 Task: Create a due date automation trigger when advanced on, on the monday after a card is due add content with a description starting with resumeat 11:00 AM.
Action: Mouse moved to (1353, 100)
Screenshot: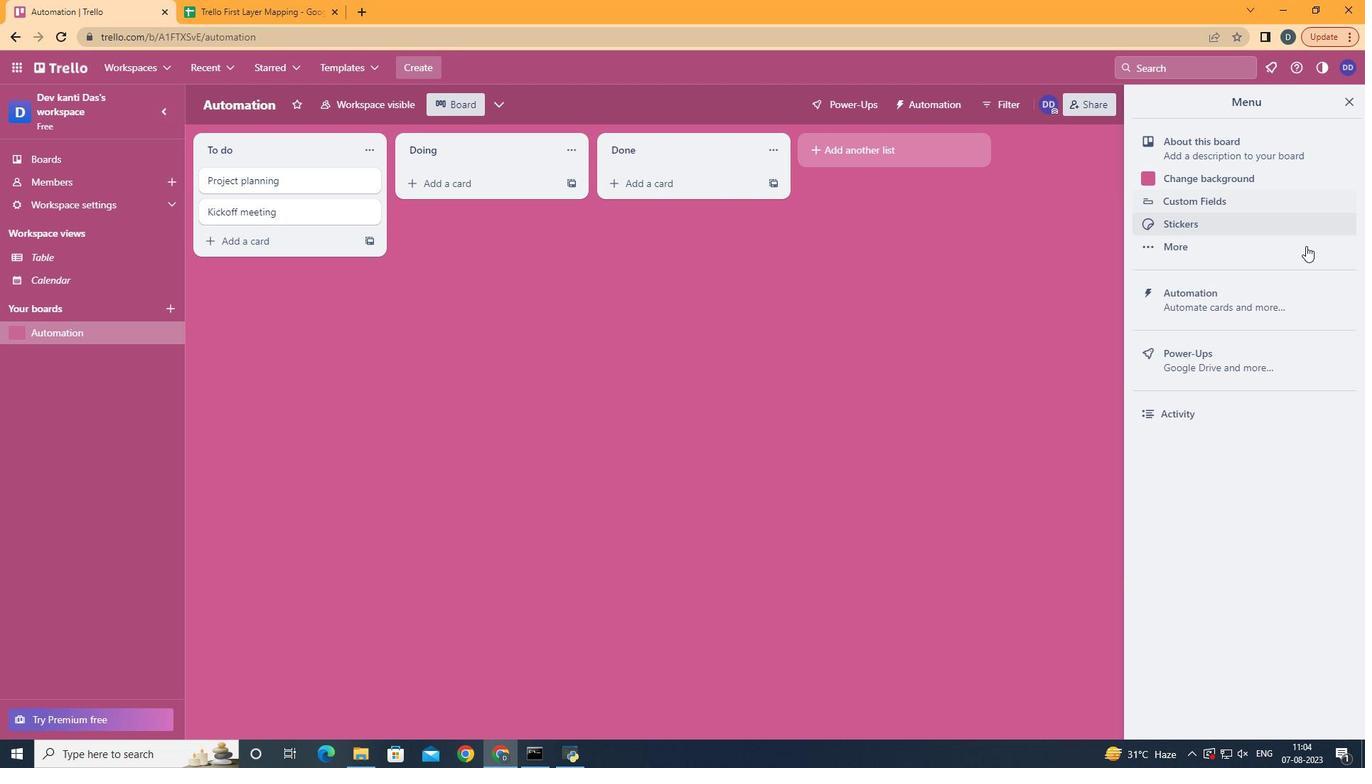 
Action: Mouse pressed left at (1353, 100)
Screenshot: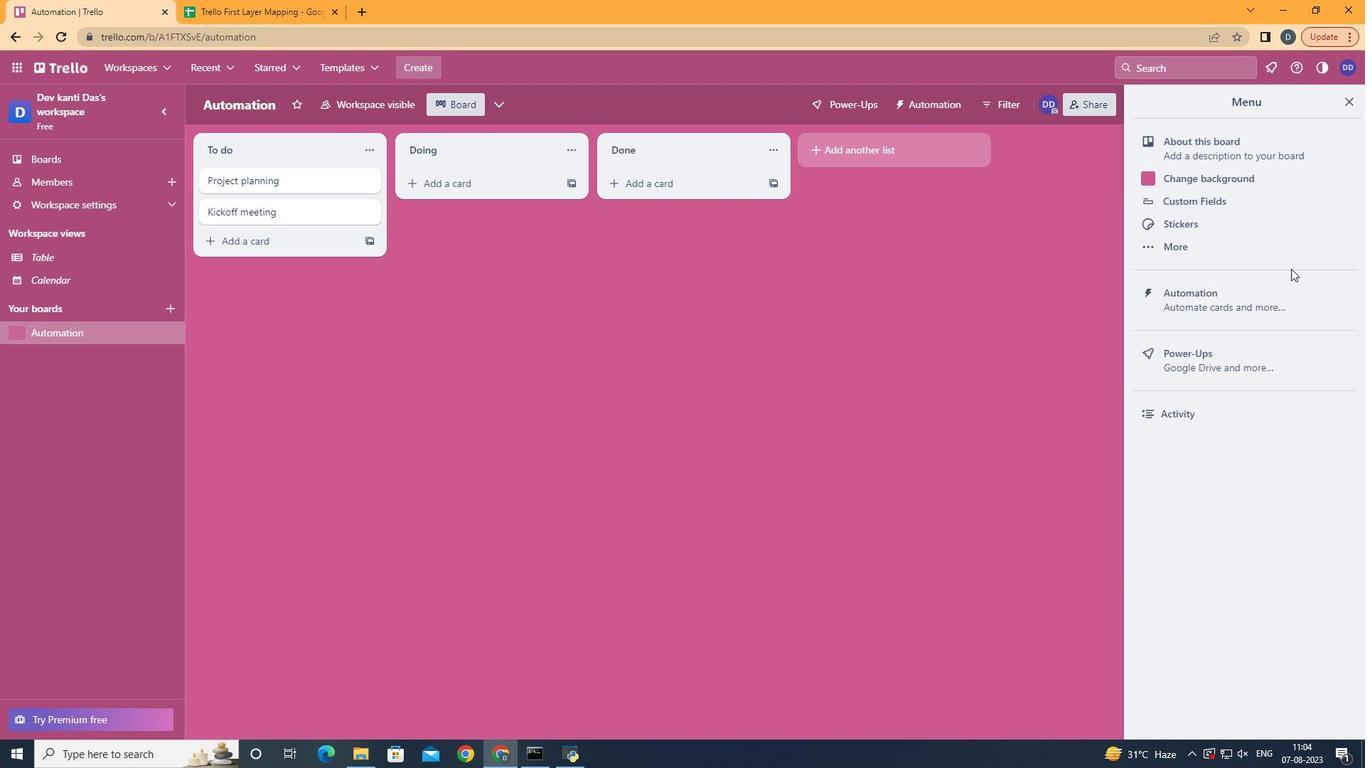 
Action: Mouse moved to (1262, 300)
Screenshot: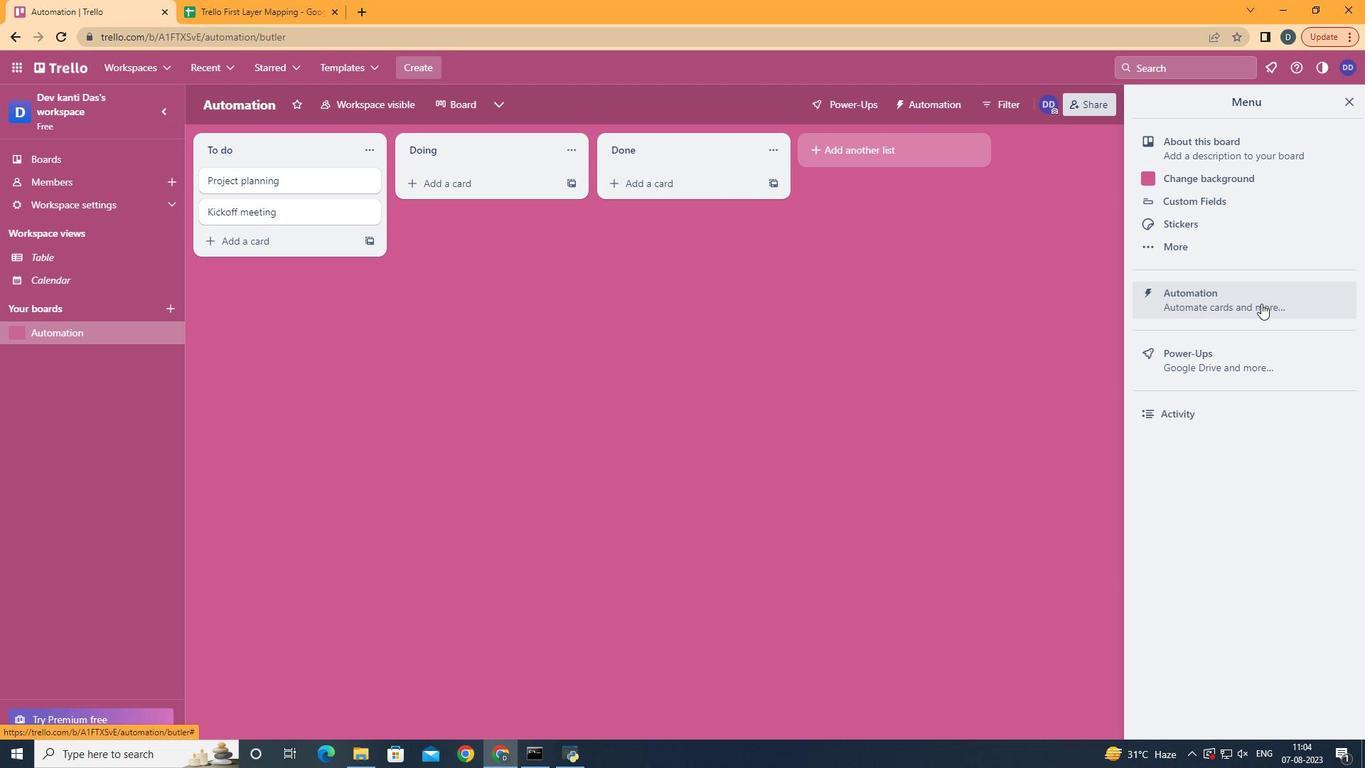 
Action: Mouse pressed left at (1262, 300)
Screenshot: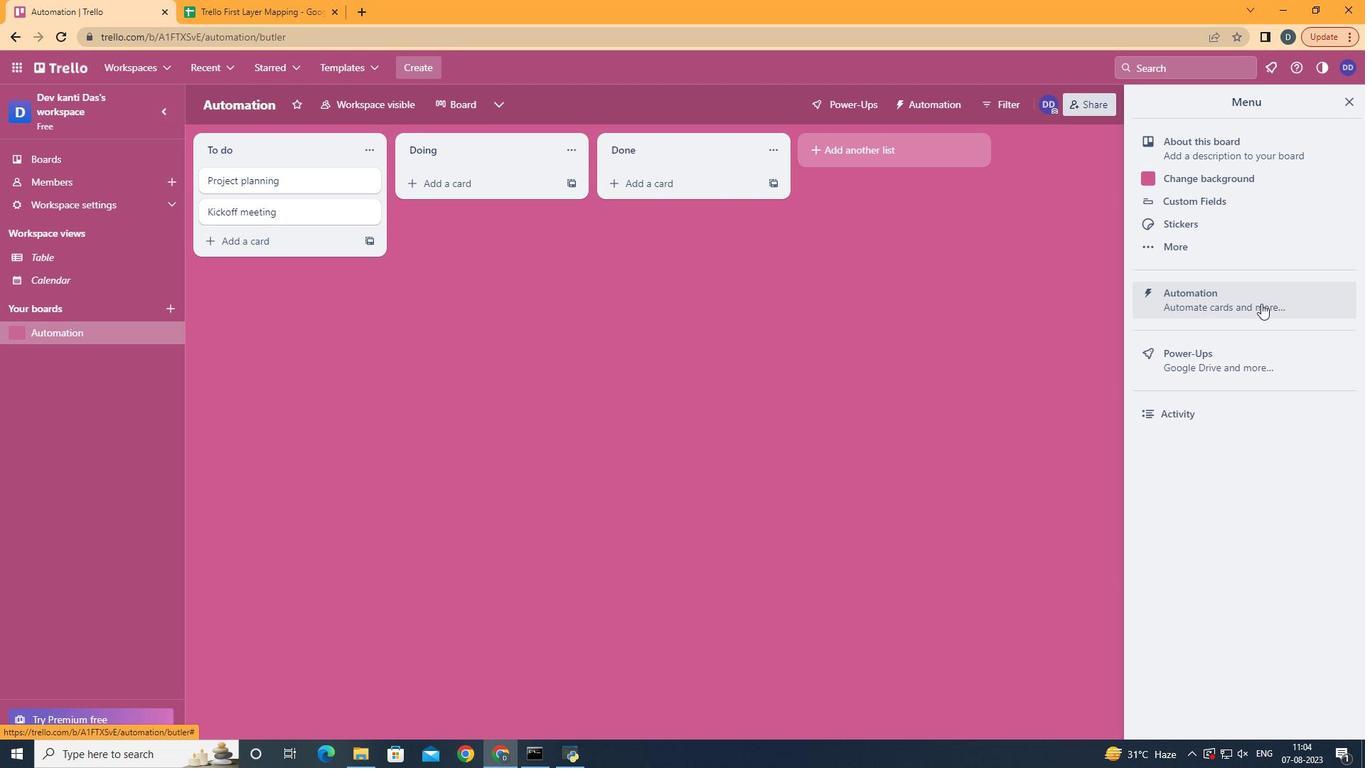 
Action: Mouse moved to (288, 293)
Screenshot: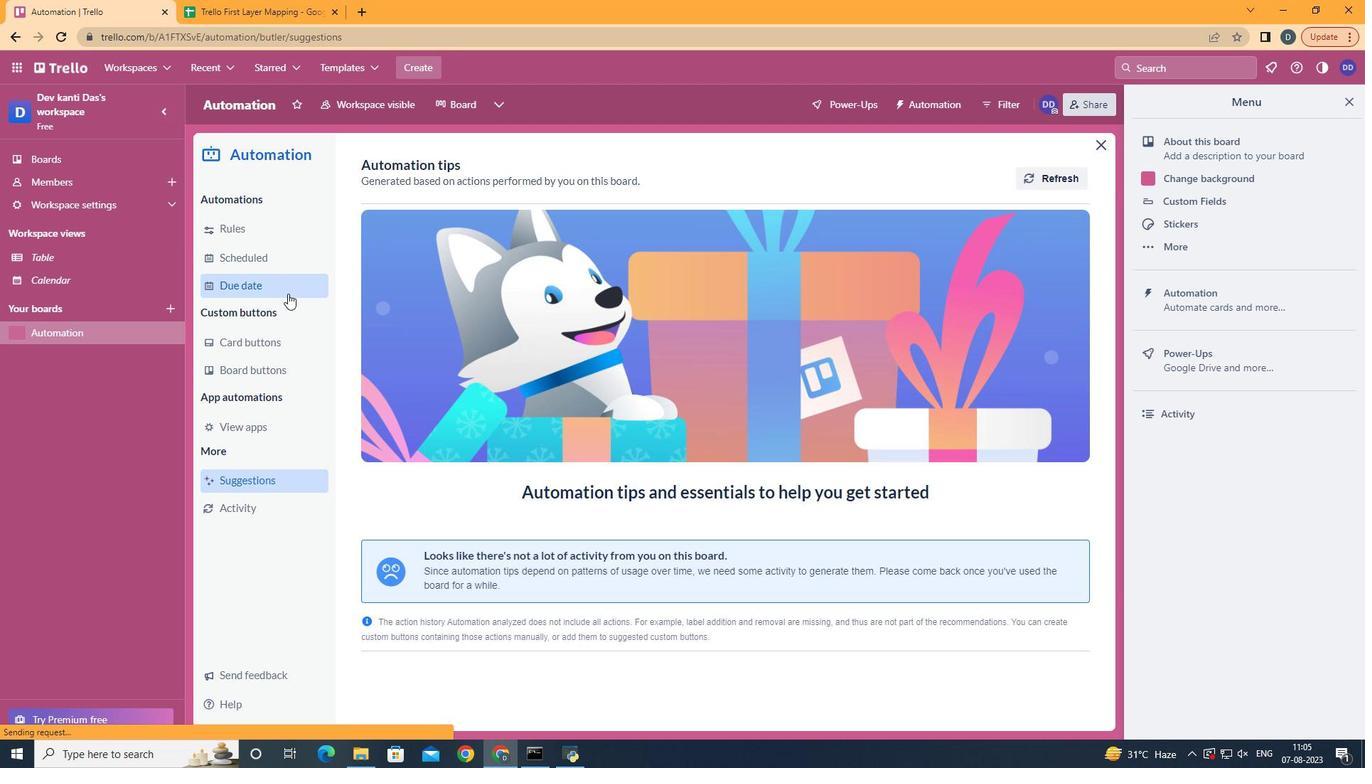 
Action: Mouse pressed left at (288, 293)
Screenshot: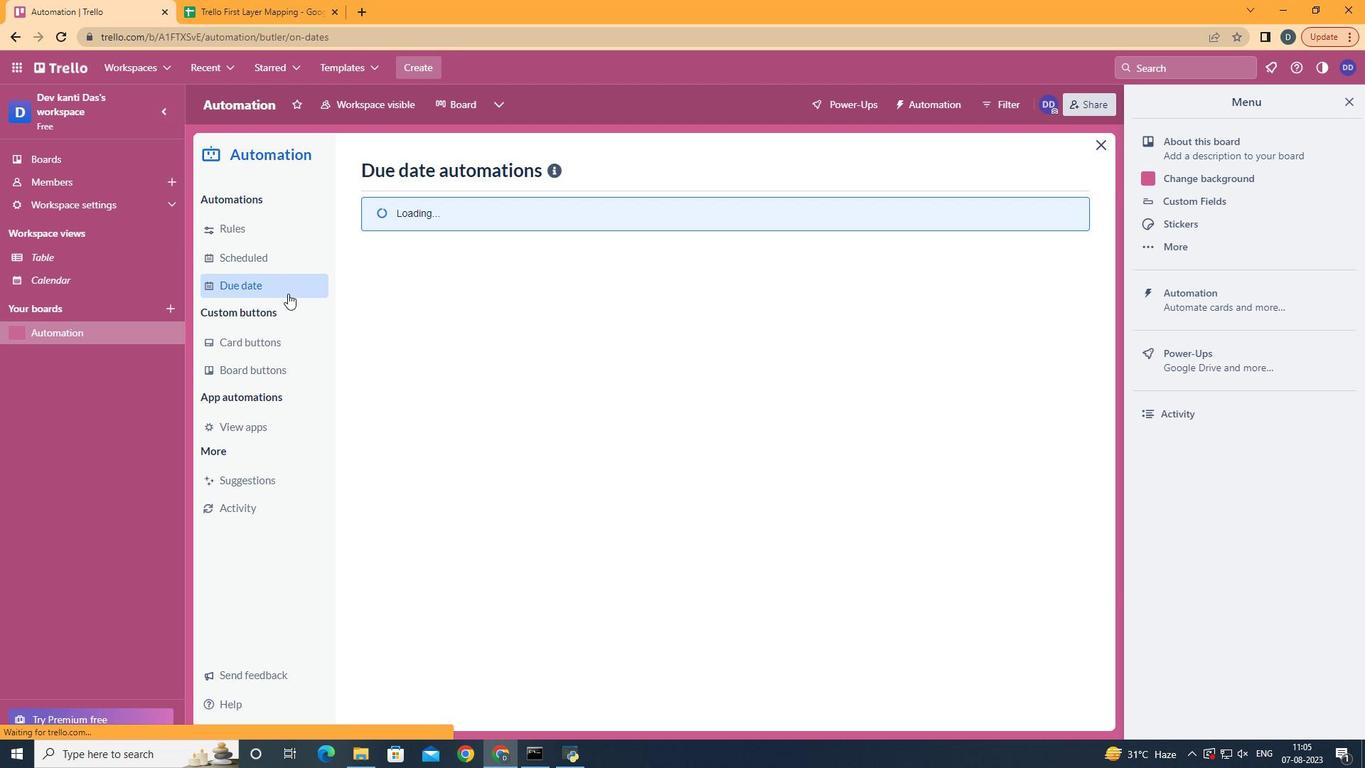 
Action: Mouse moved to (1005, 171)
Screenshot: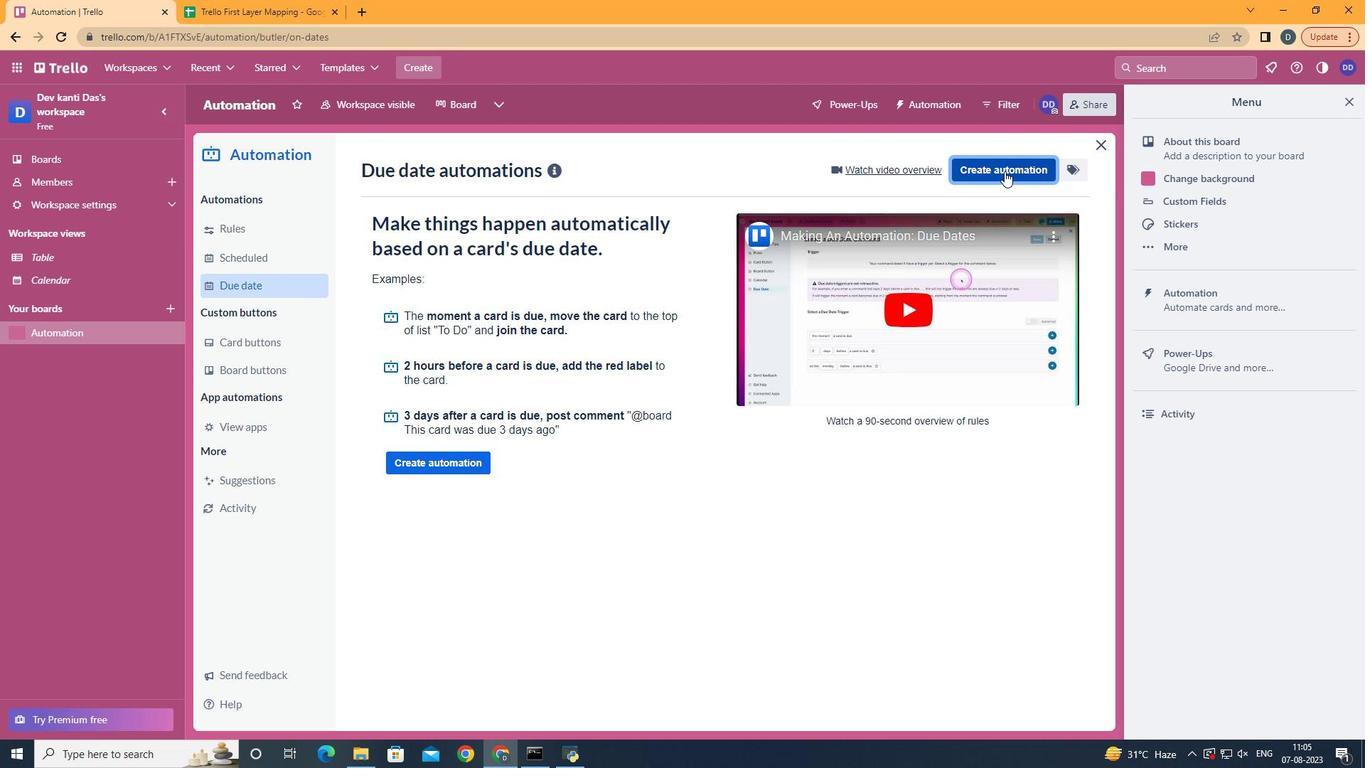 
Action: Mouse pressed left at (1005, 171)
Screenshot: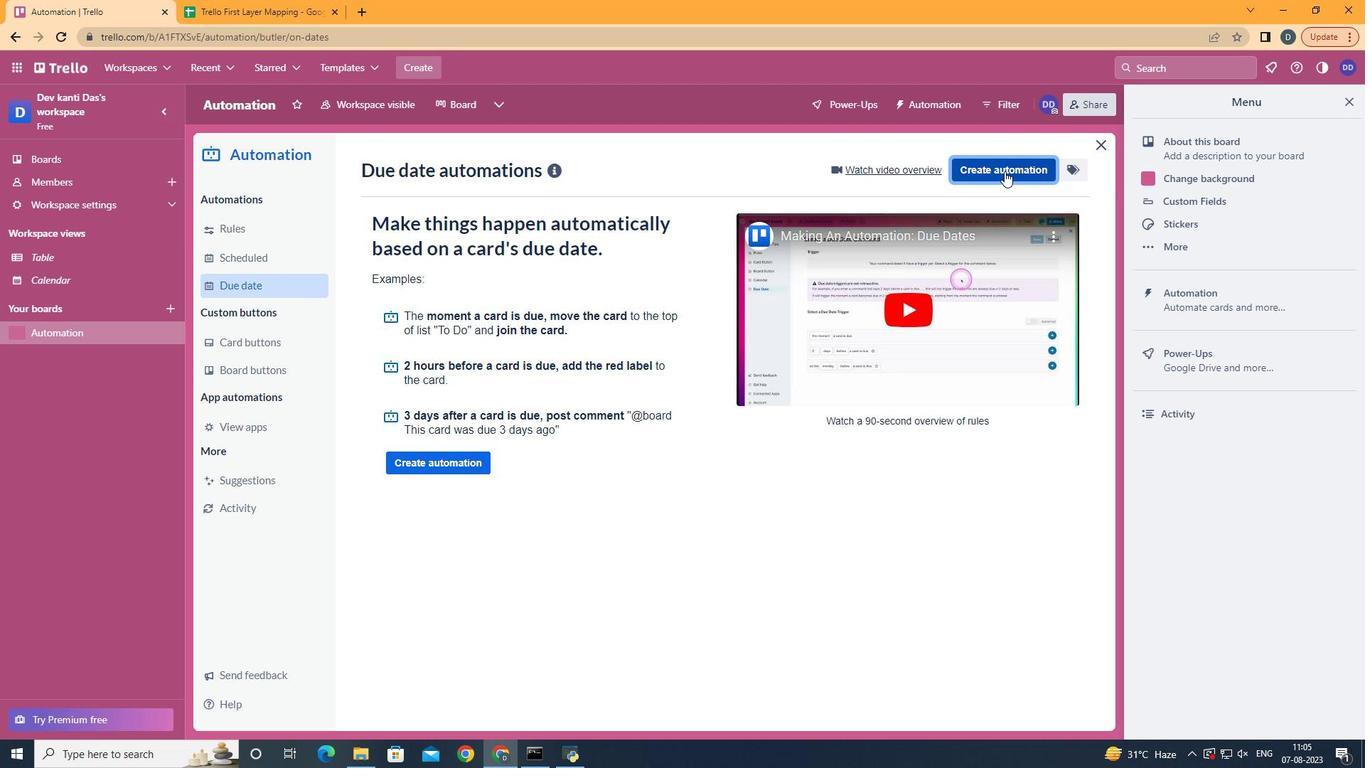 
Action: Mouse moved to (798, 305)
Screenshot: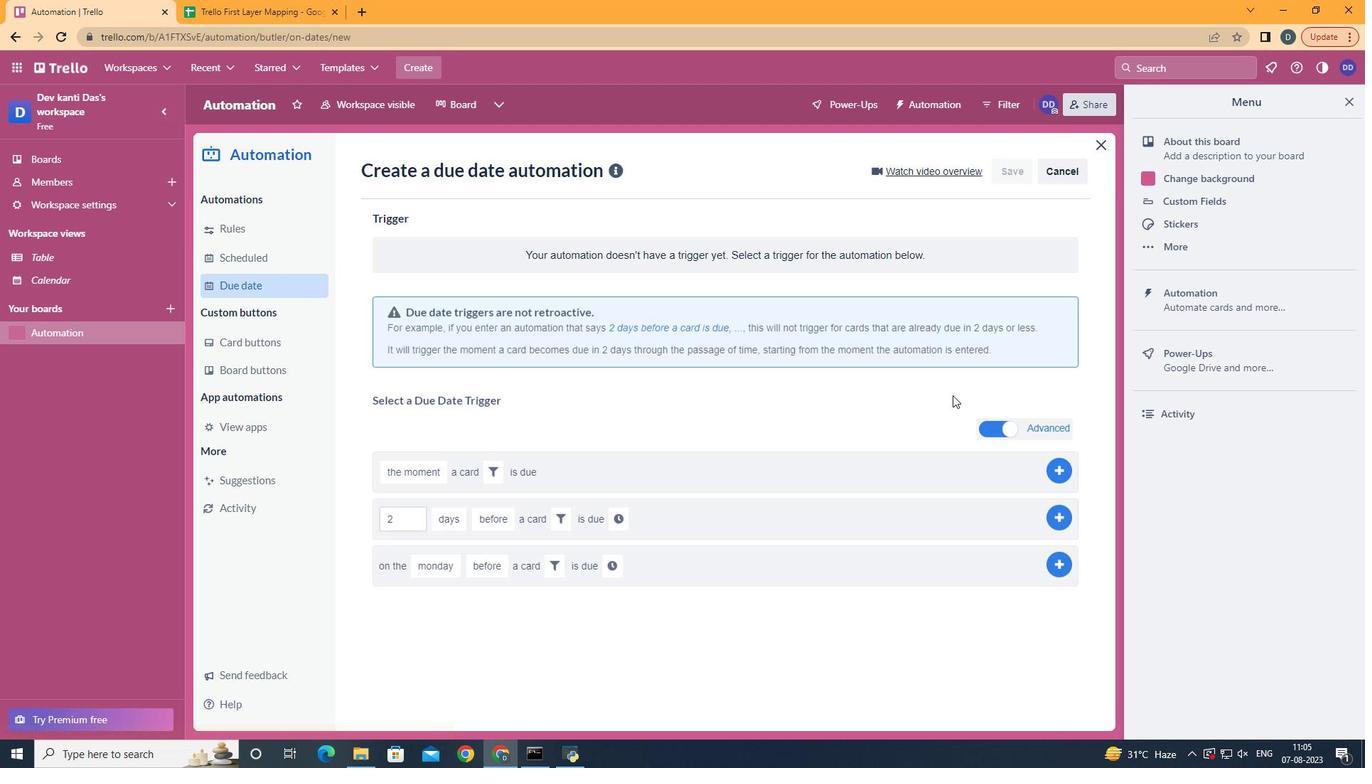
Action: Mouse pressed left at (798, 305)
Screenshot: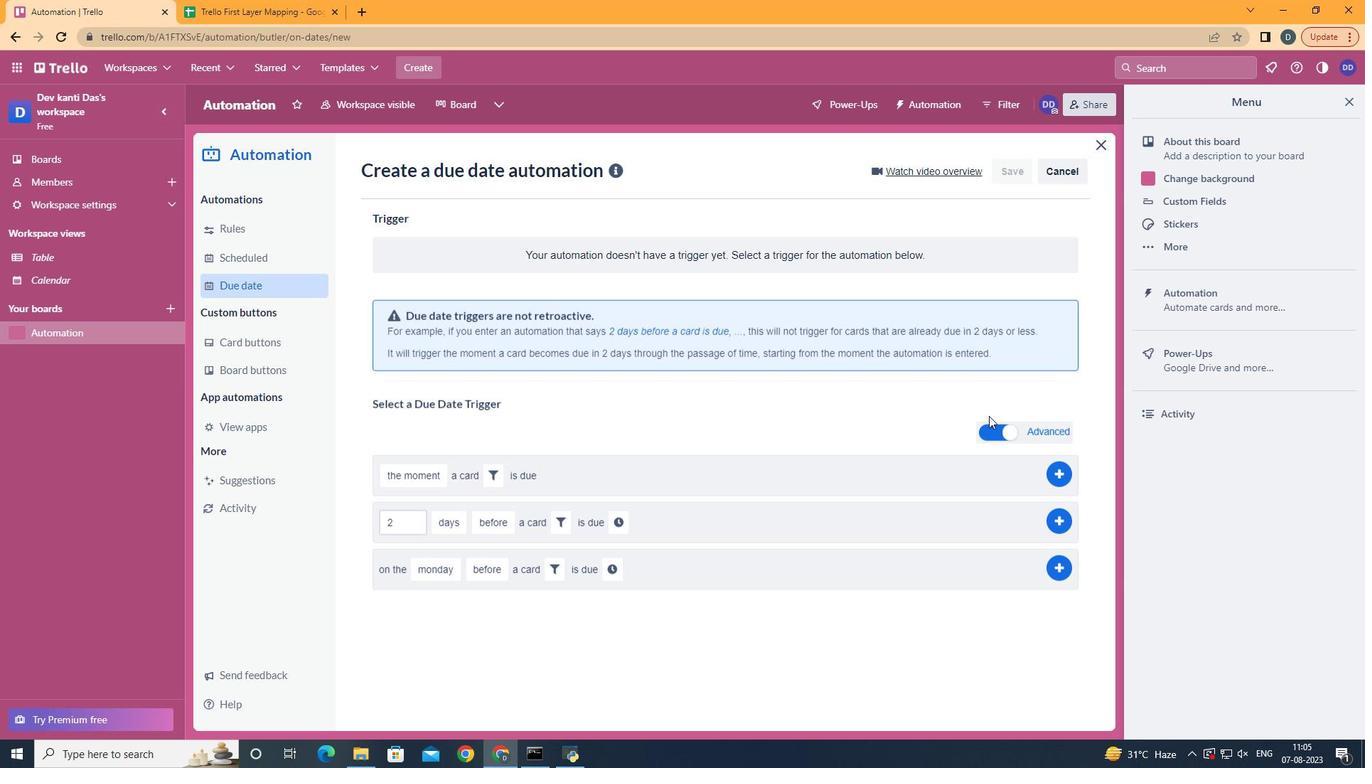 
Action: Mouse moved to (467, 369)
Screenshot: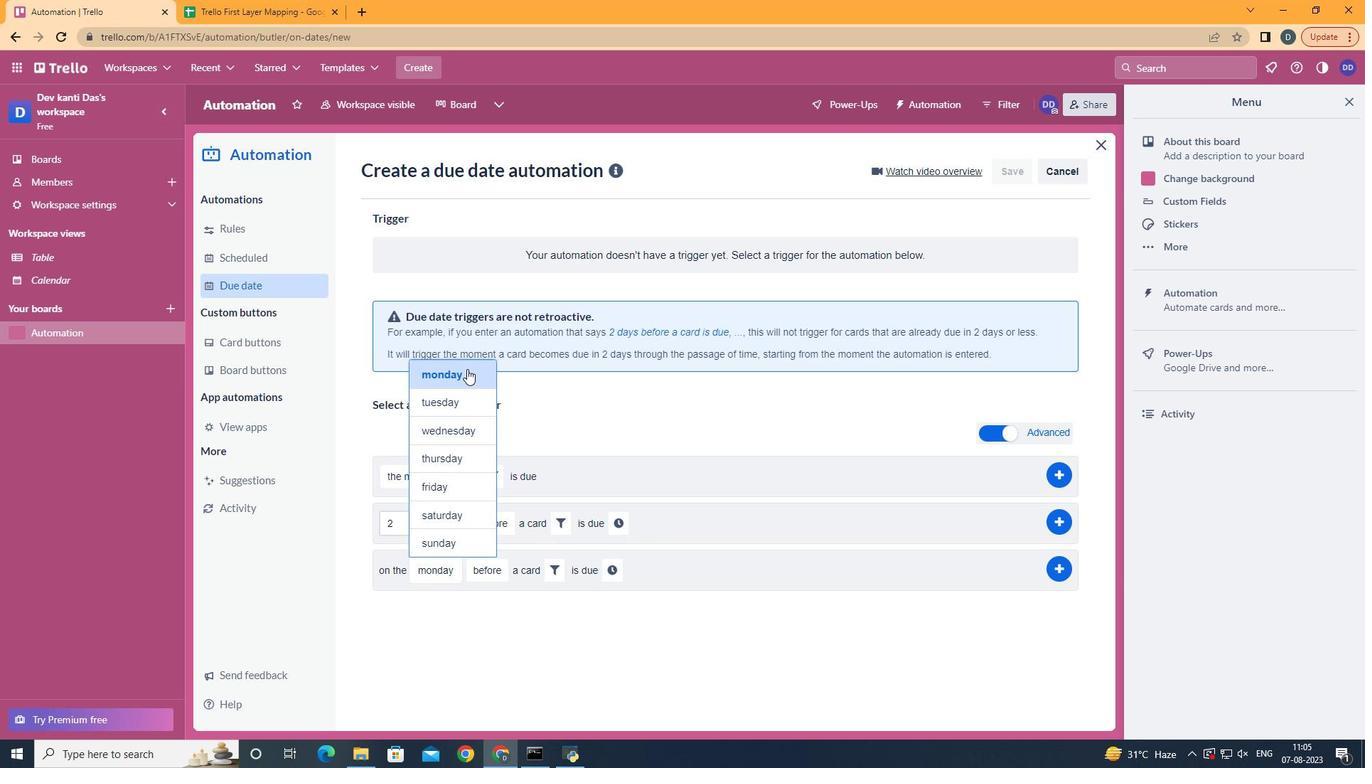
Action: Mouse pressed left at (467, 369)
Screenshot: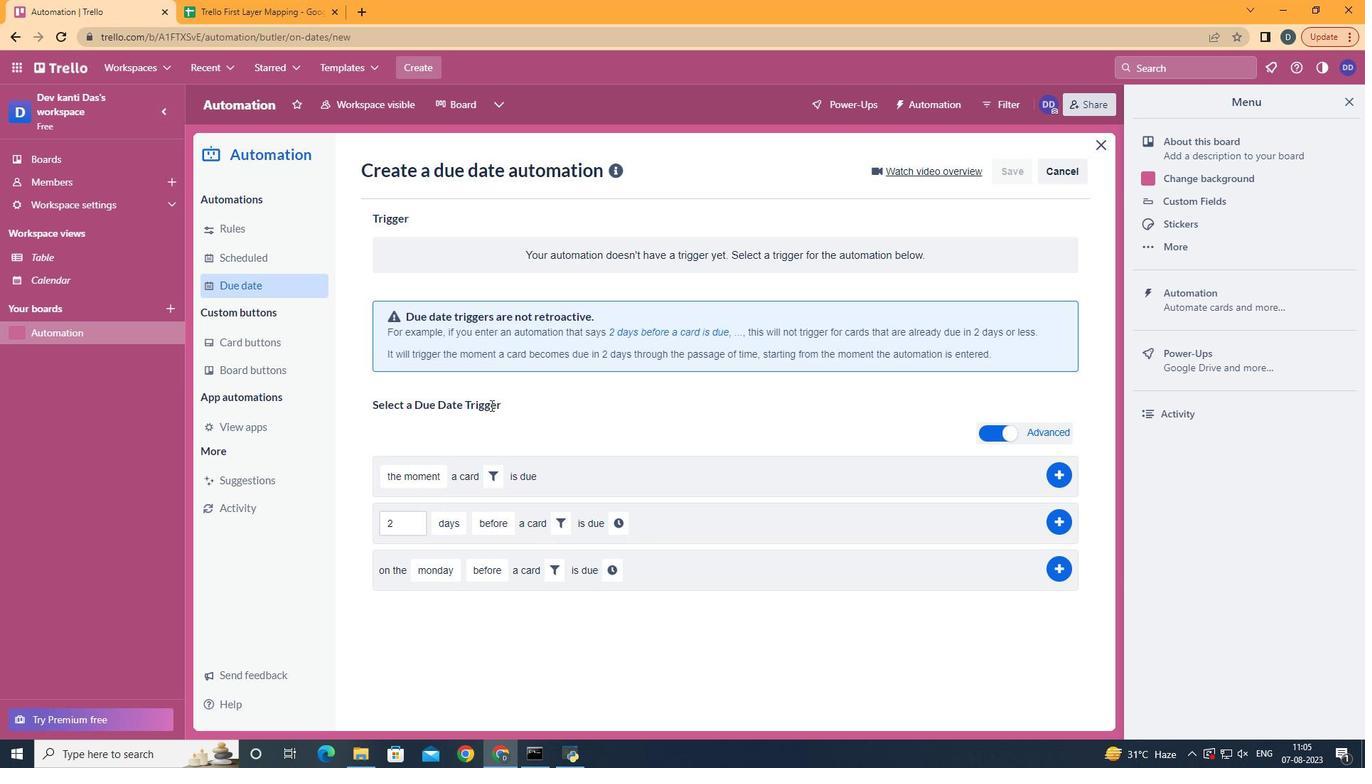 
Action: Mouse moved to (508, 617)
Screenshot: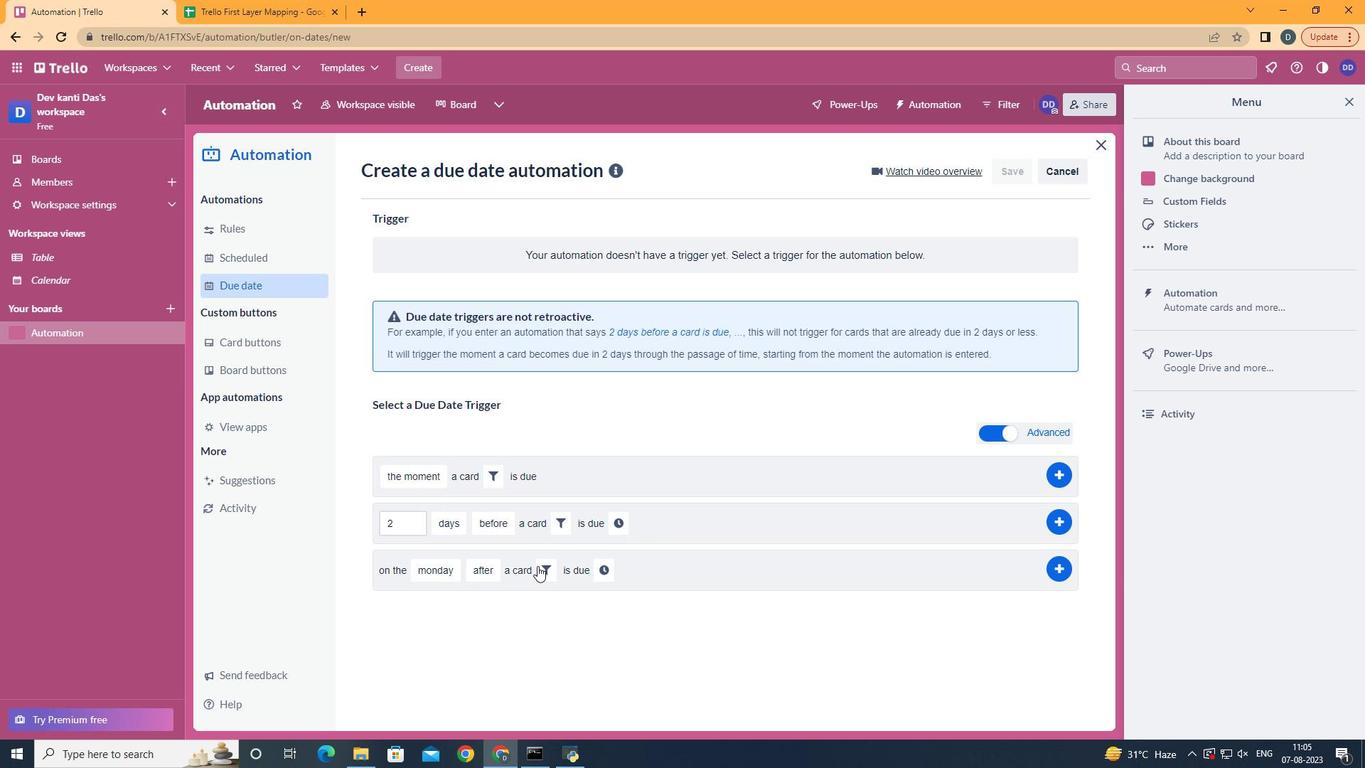 
Action: Mouse pressed left at (508, 617)
Screenshot: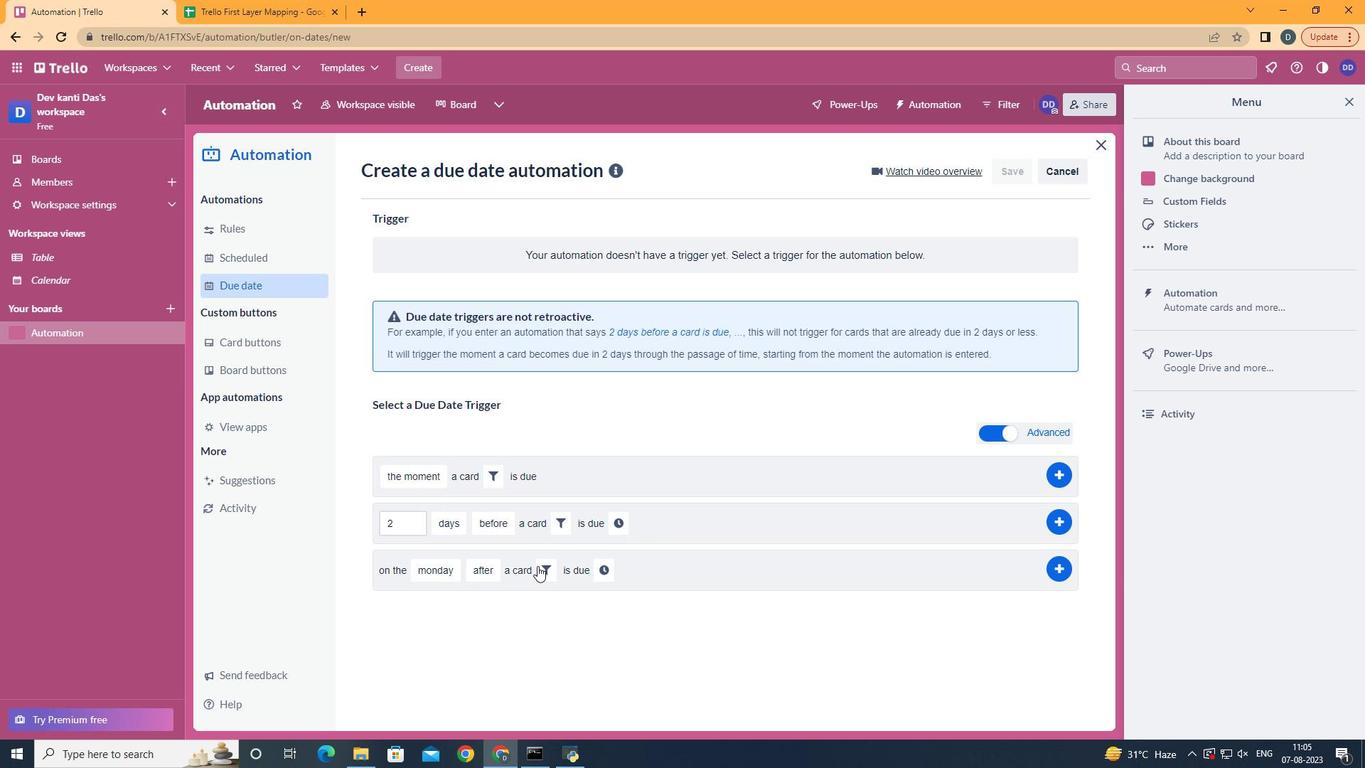 
Action: Mouse moved to (542, 557)
Screenshot: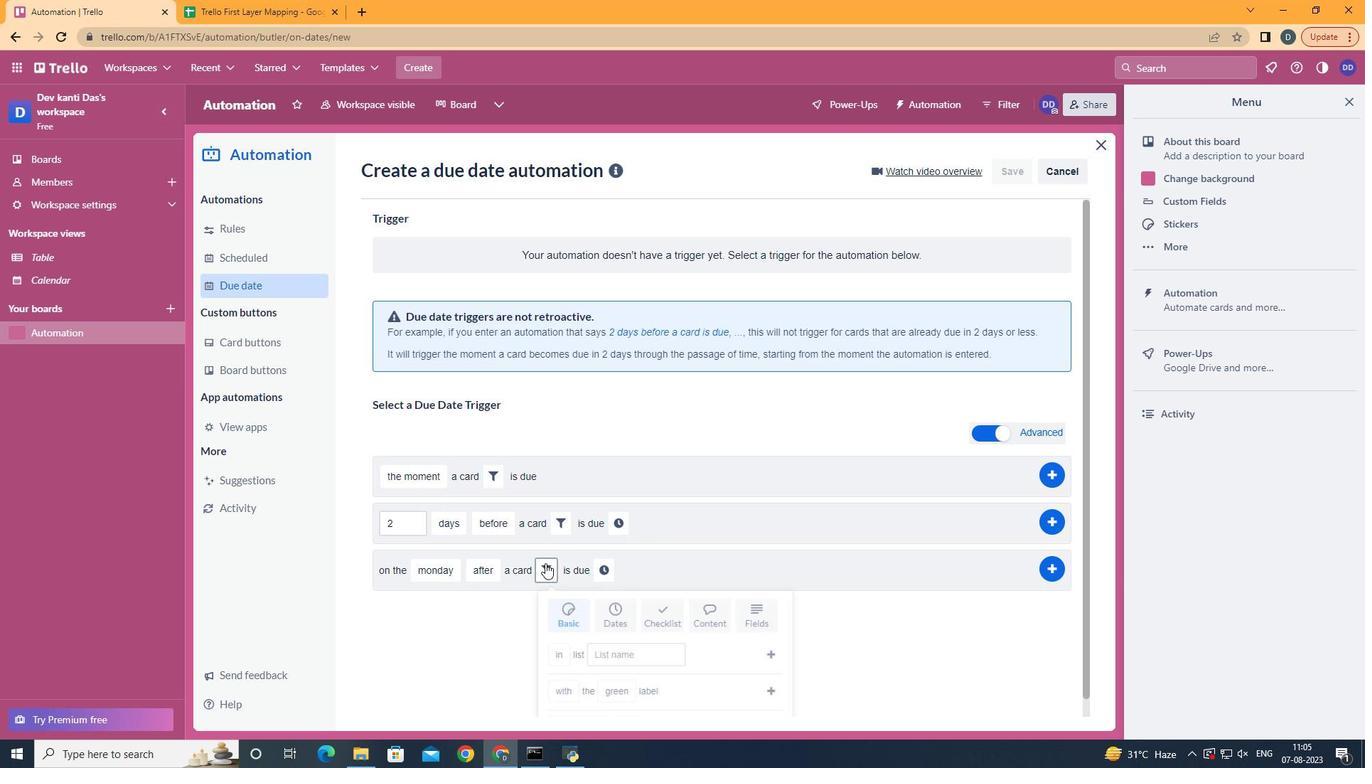 
Action: Mouse pressed left at (542, 557)
Screenshot: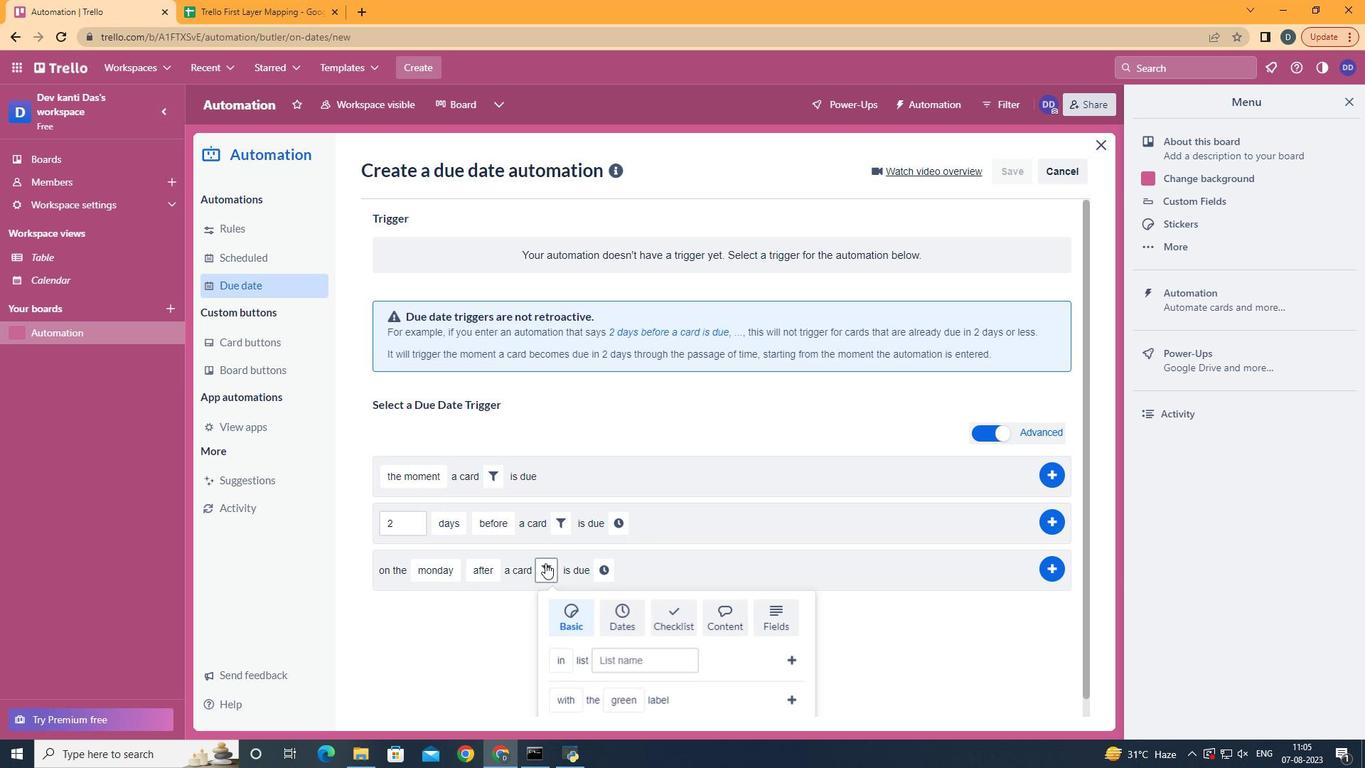 
Action: Mouse moved to (727, 616)
Screenshot: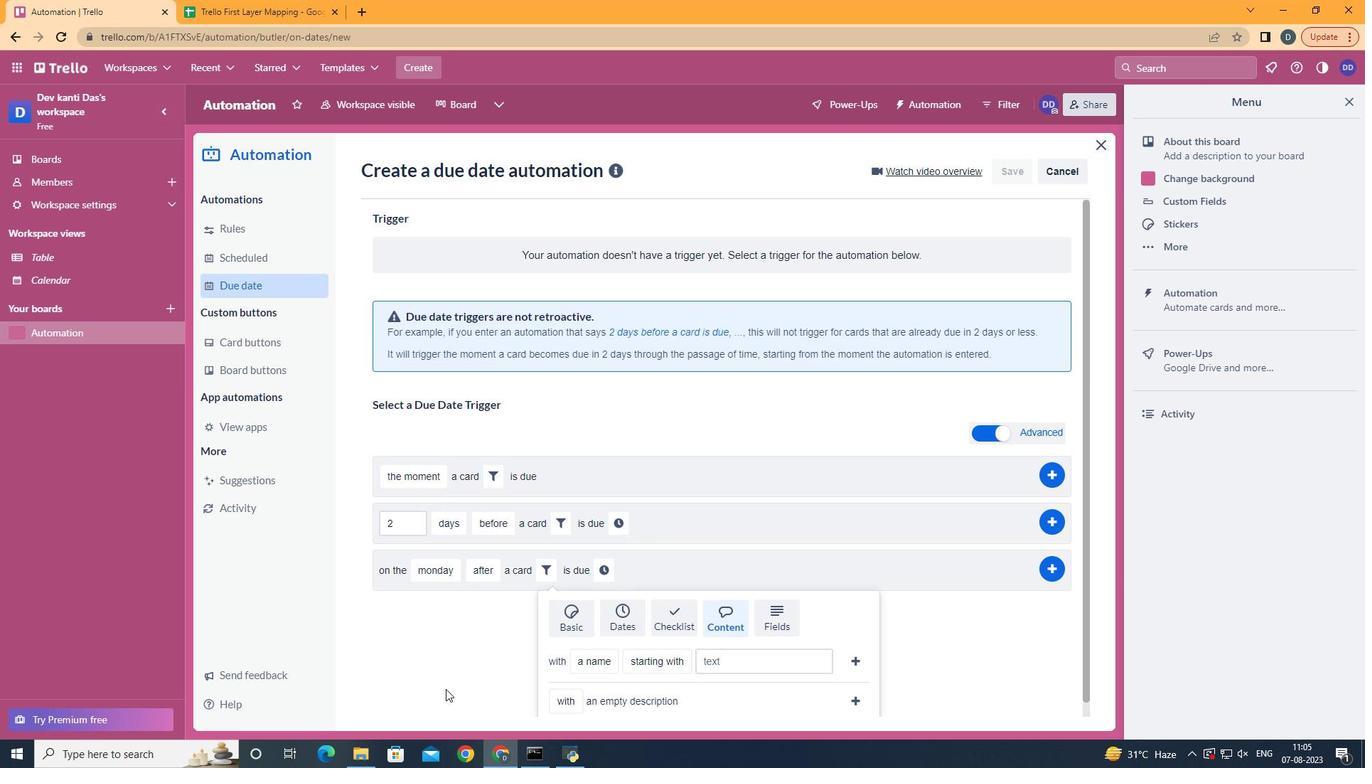 
Action: Mouse pressed left at (727, 616)
Screenshot: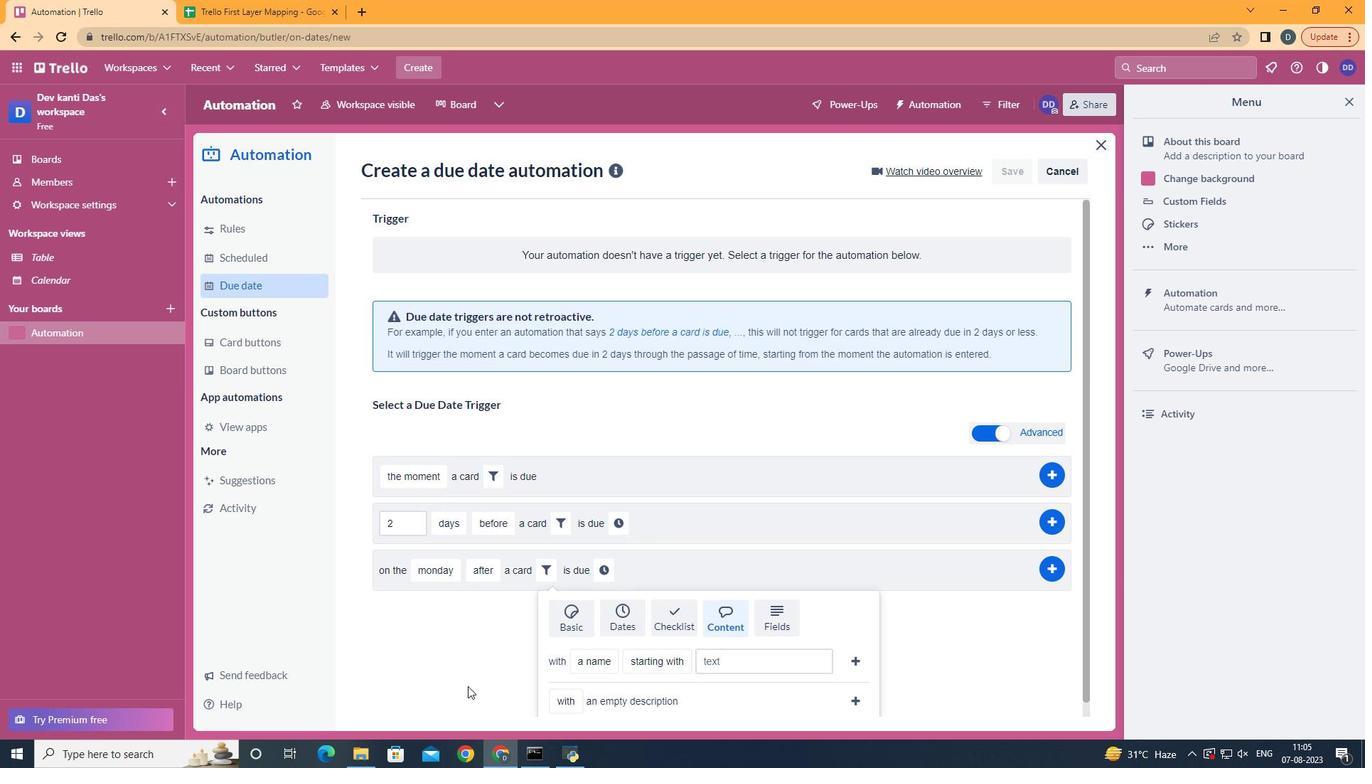
Action: Mouse moved to (611, 601)
Screenshot: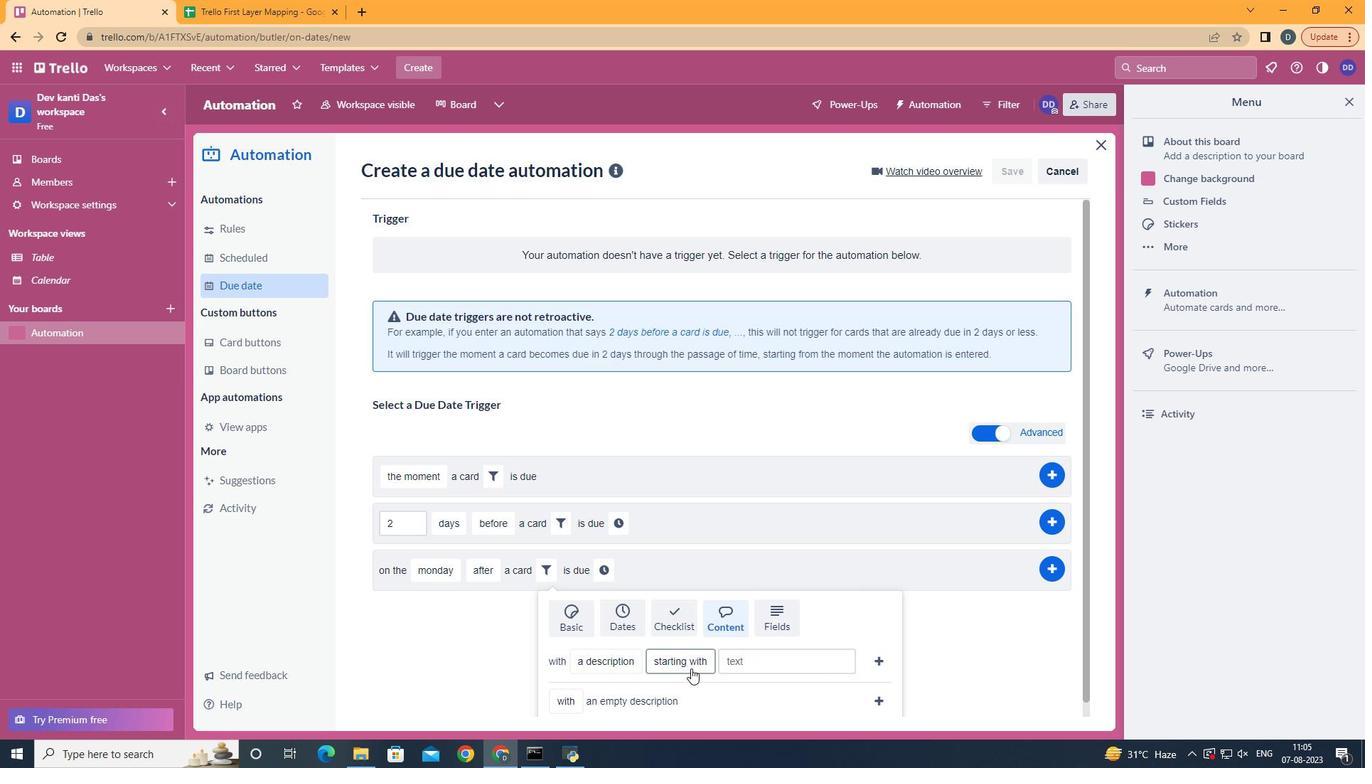 
Action: Mouse pressed left at (611, 601)
Screenshot: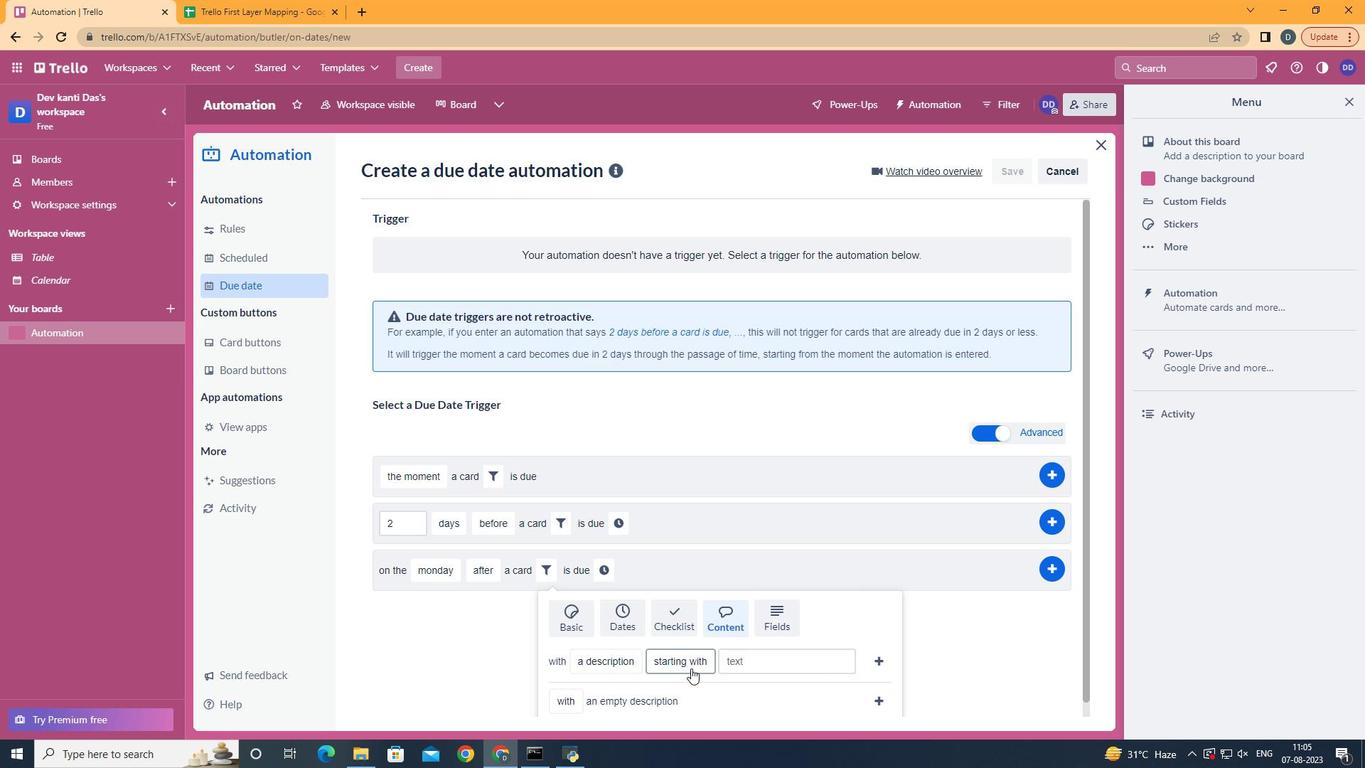 
Action: Mouse moved to (712, 499)
Screenshot: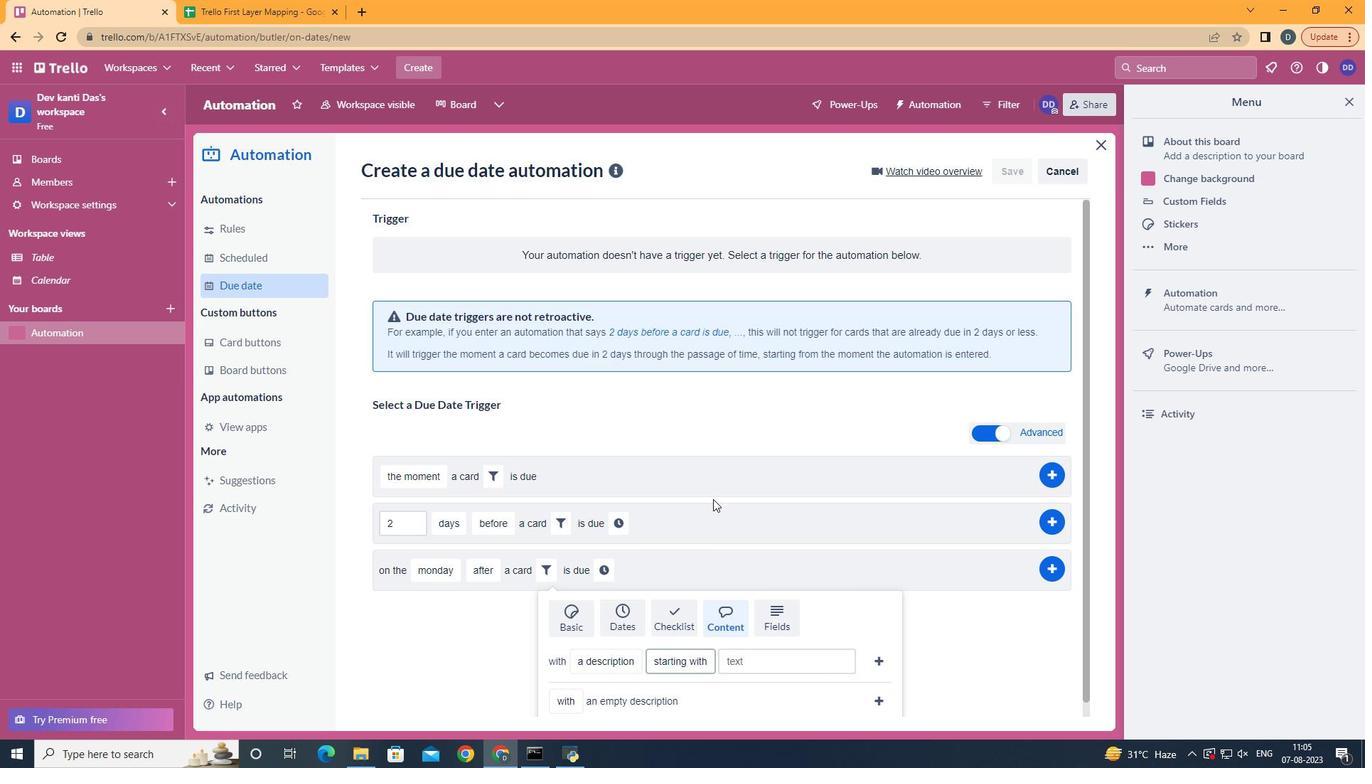 
Action: Mouse pressed left at (712, 499)
Screenshot: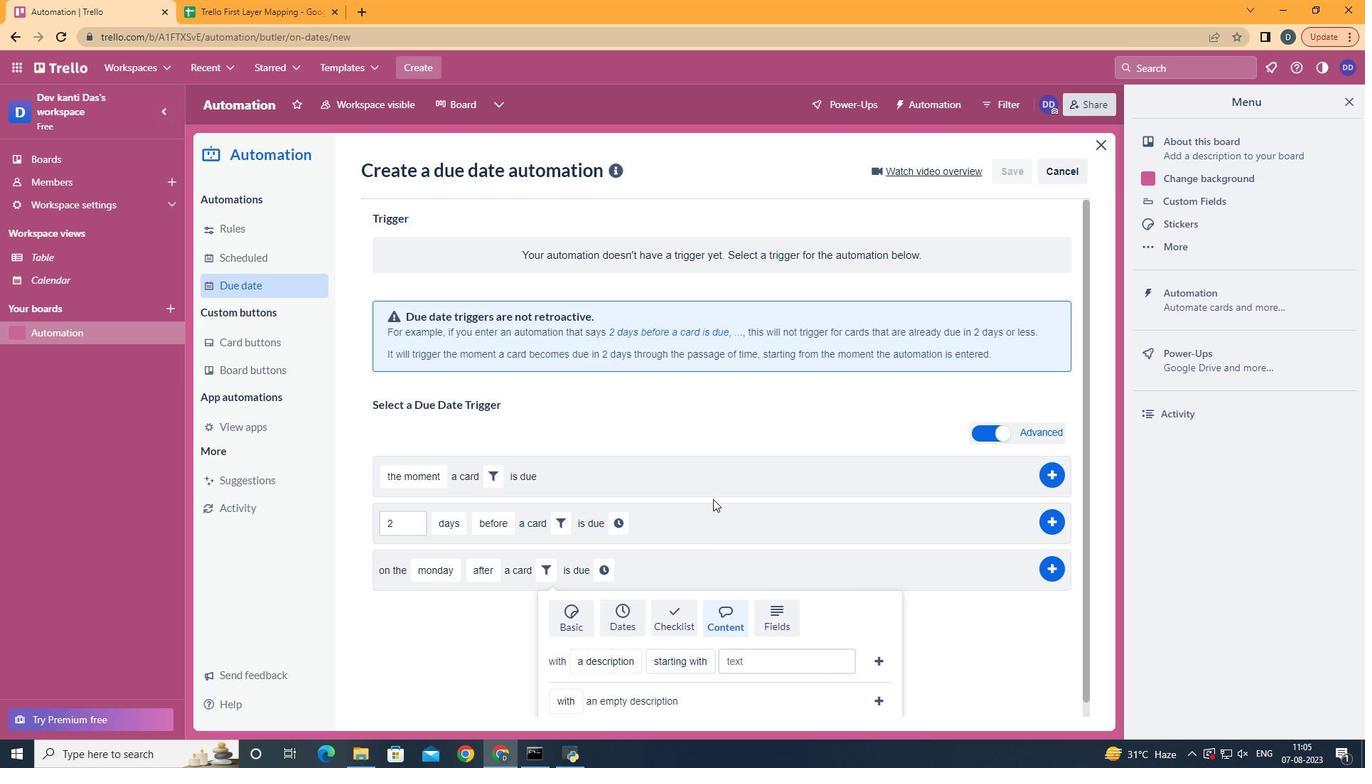 
Action: Mouse moved to (756, 668)
Screenshot: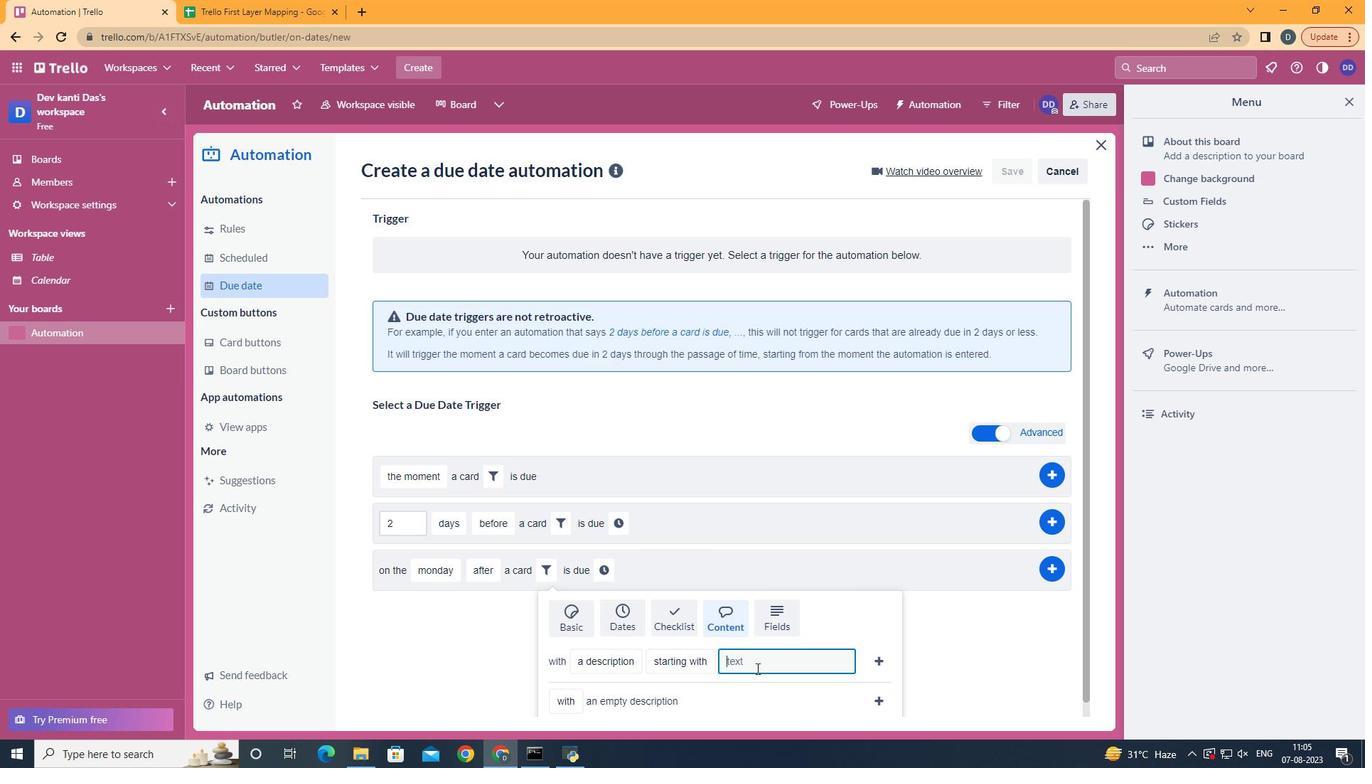 
Action: Mouse pressed left at (756, 668)
Screenshot: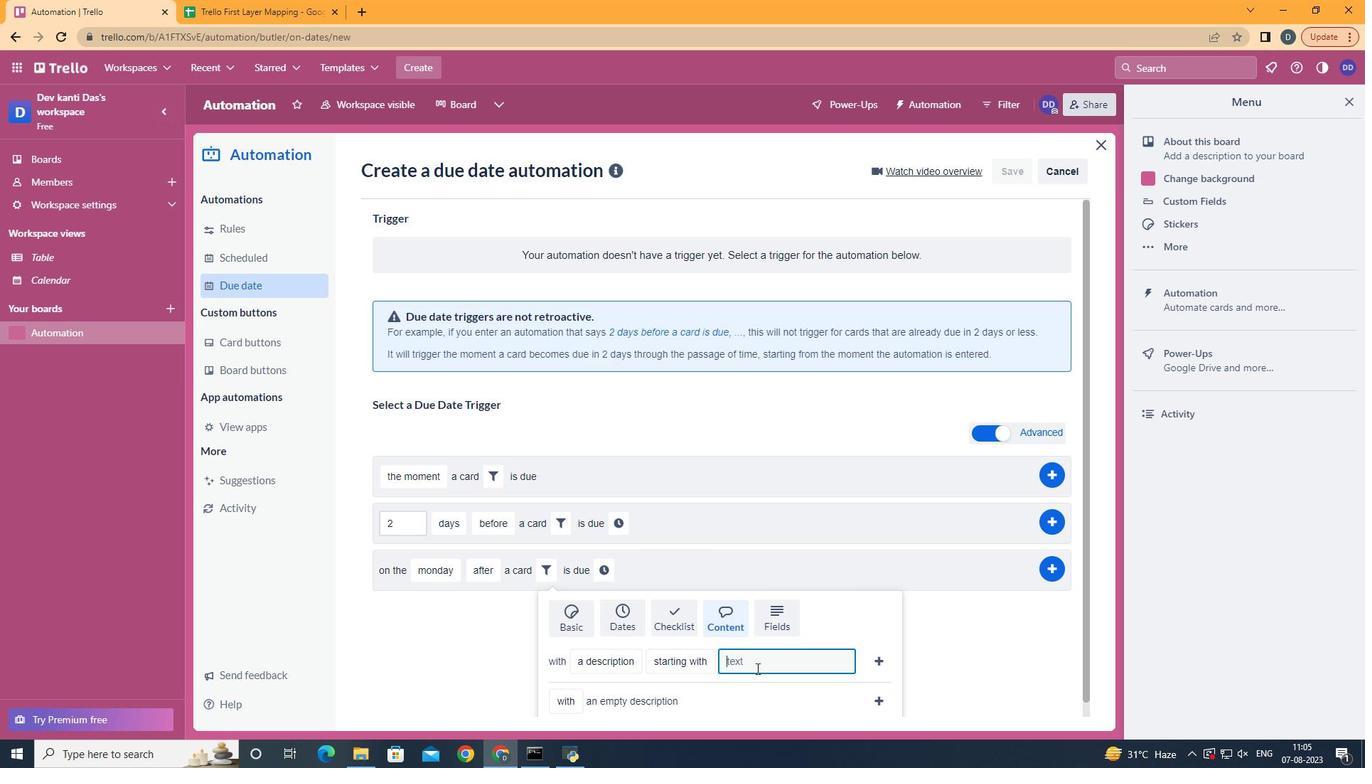 
Action: Key pressed resume
Screenshot: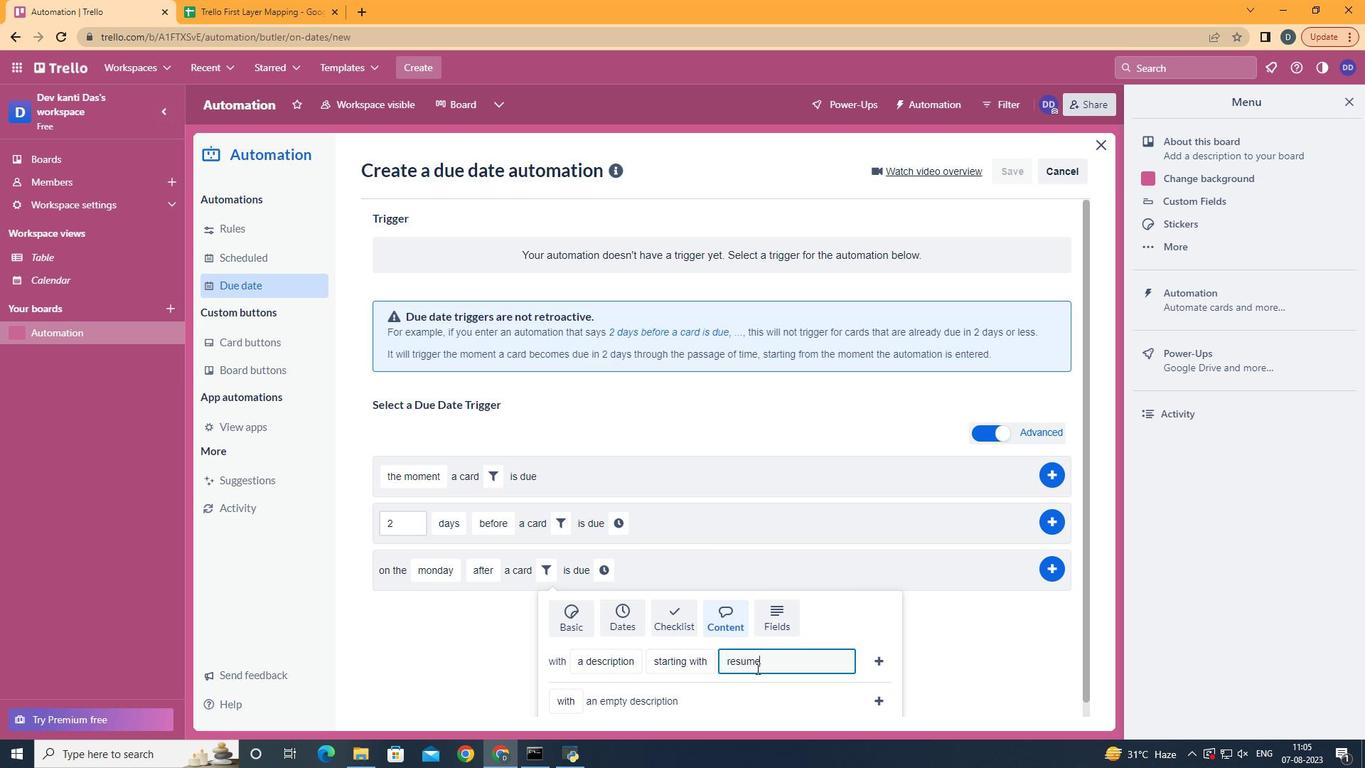 
Action: Mouse moved to (881, 670)
Screenshot: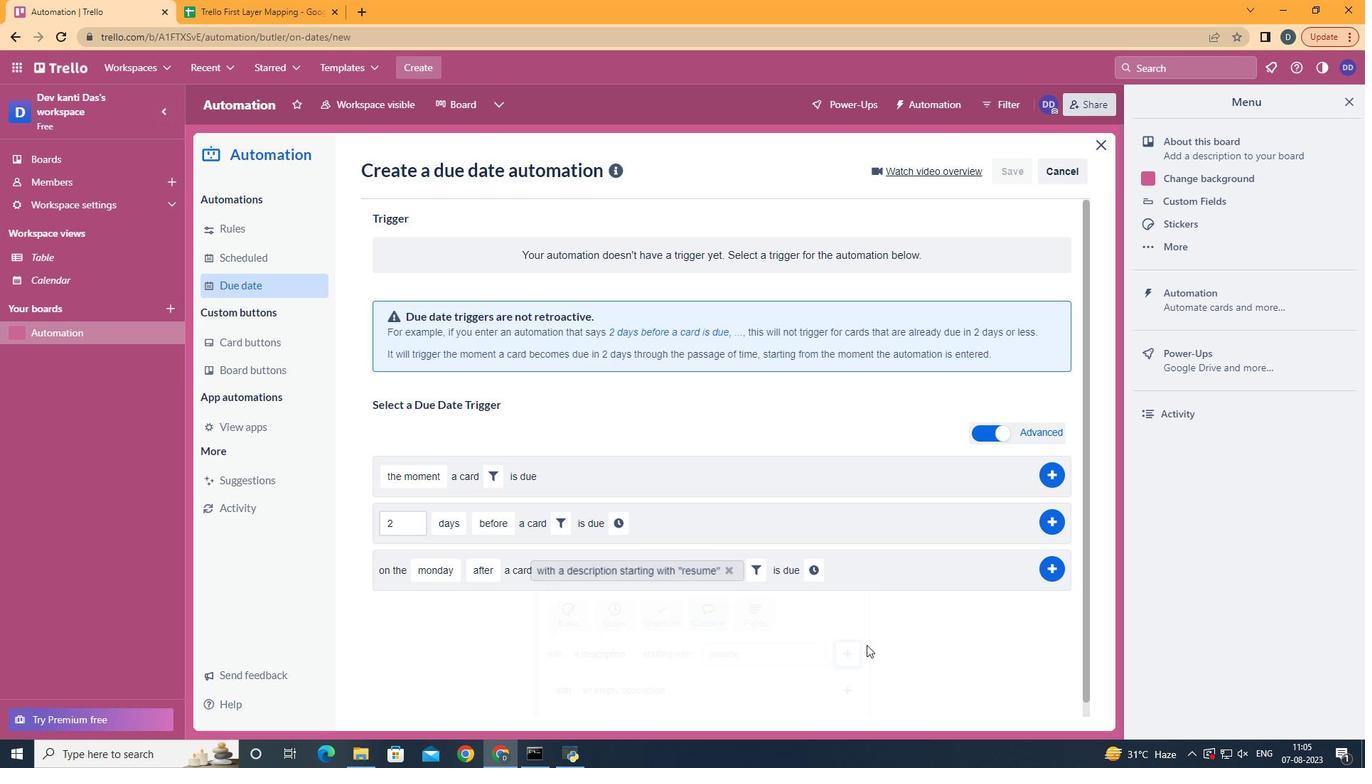 
Action: Mouse pressed left at (881, 670)
Screenshot: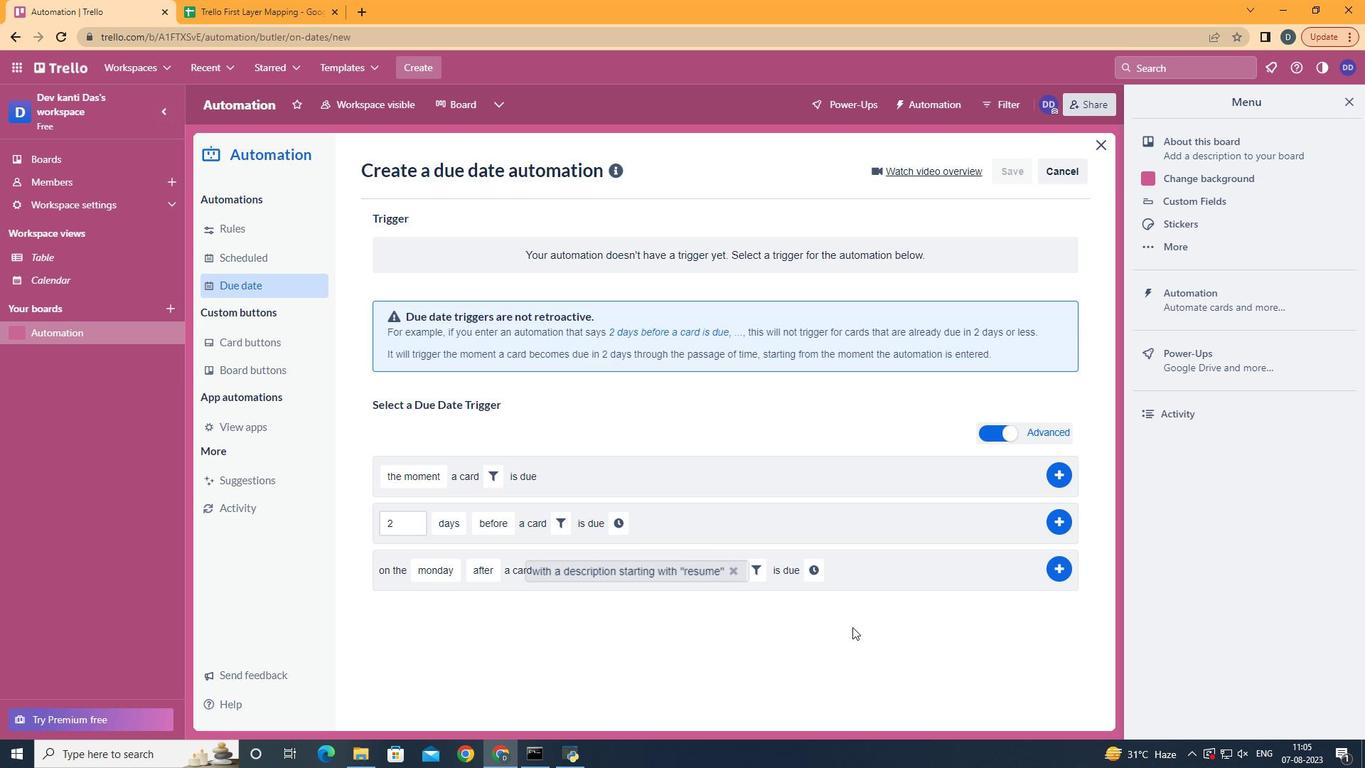 
Action: Mouse moved to (823, 569)
Screenshot: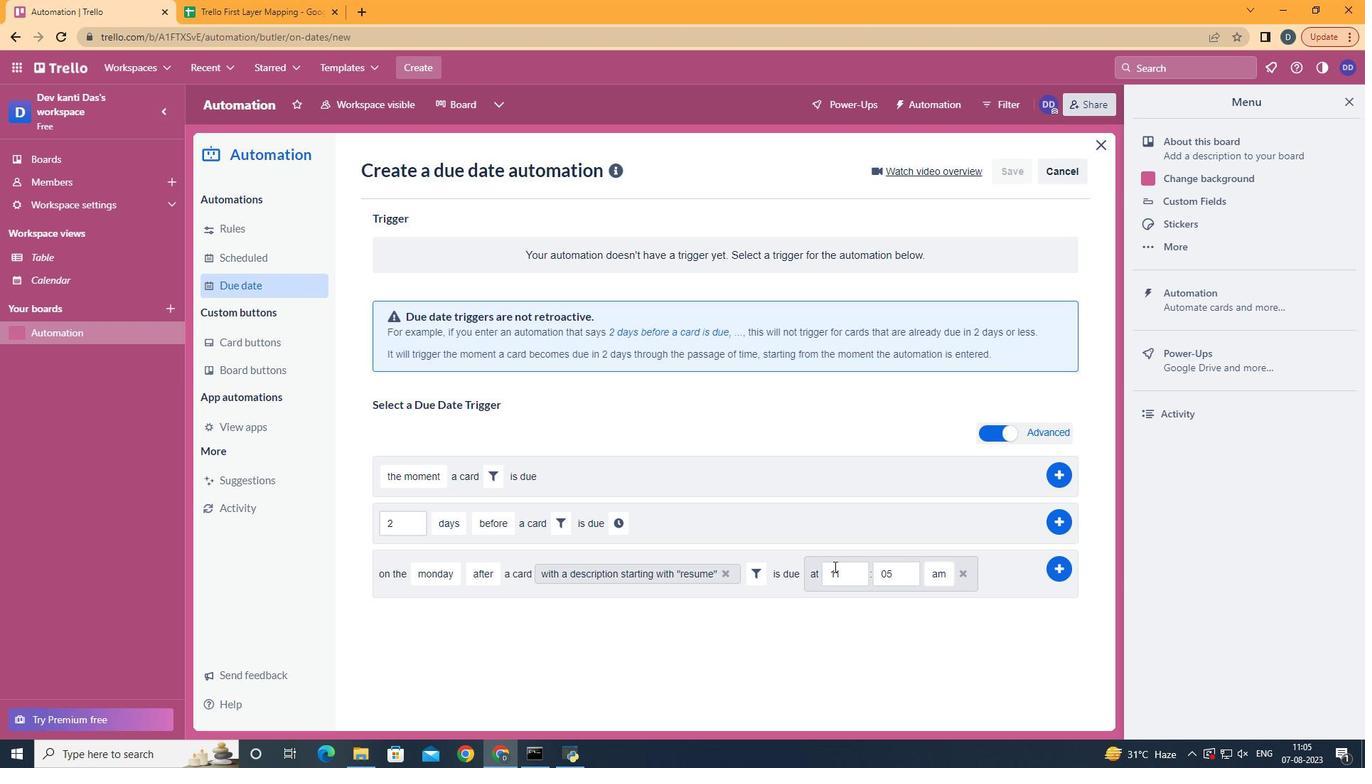
Action: Mouse pressed left at (823, 569)
Screenshot: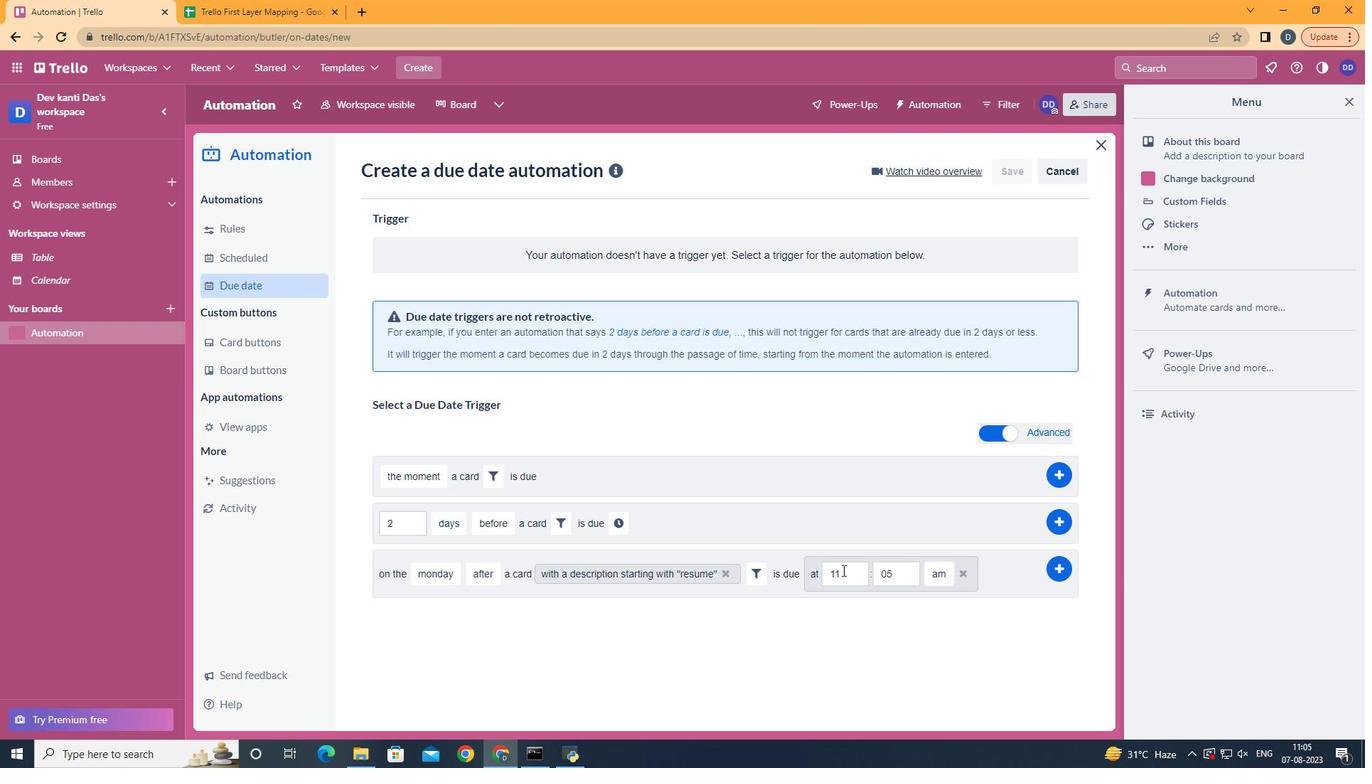 
Action: Mouse moved to (900, 579)
Screenshot: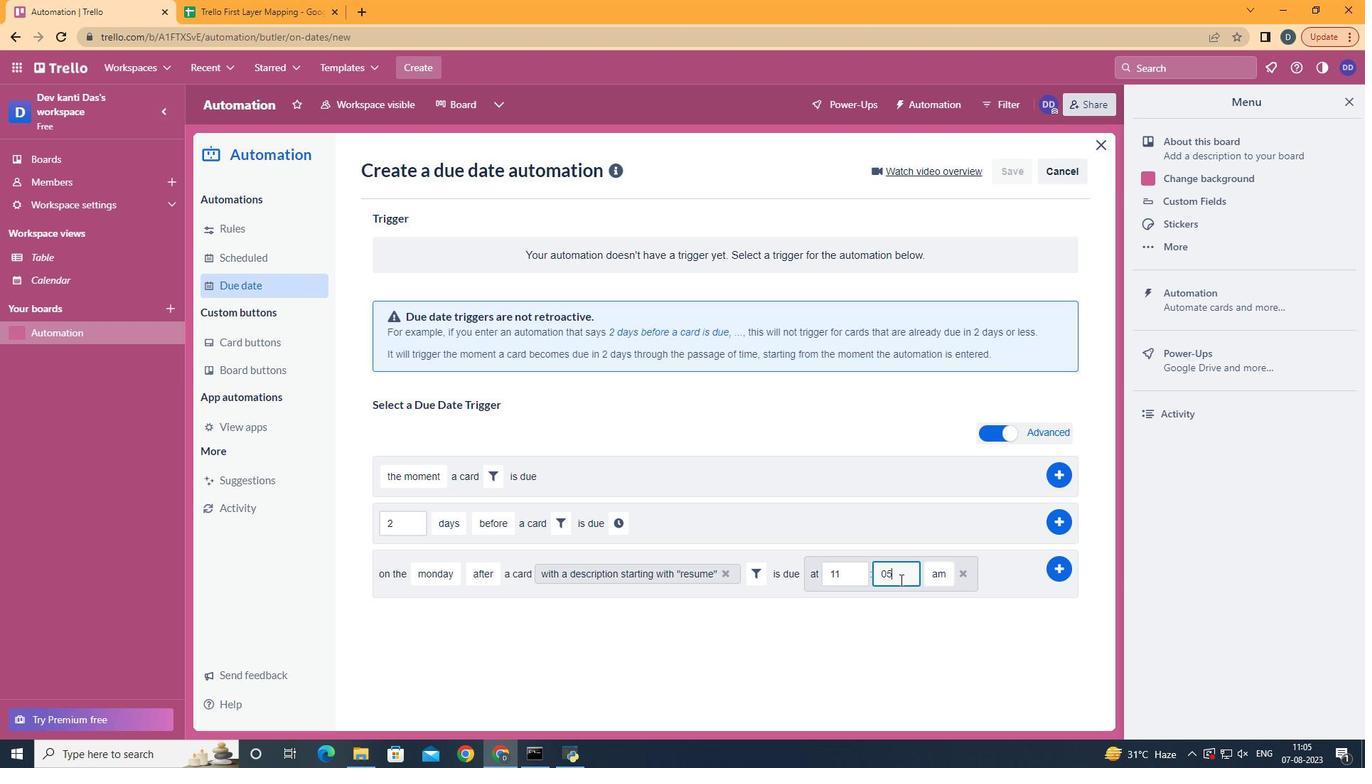 
Action: Mouse pressed left at (900, 579)
Screenshot: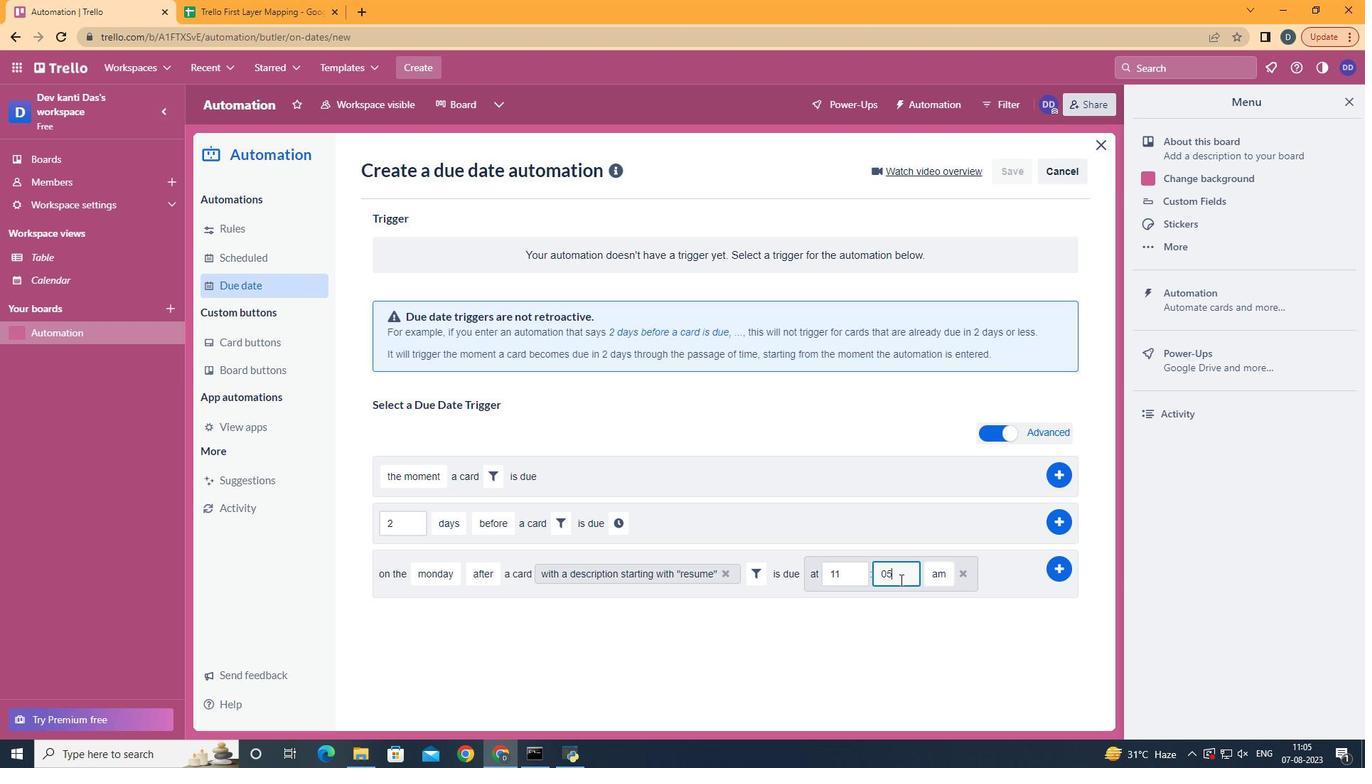 
Action: Key pressed <Key.backspace>0
Screenshot: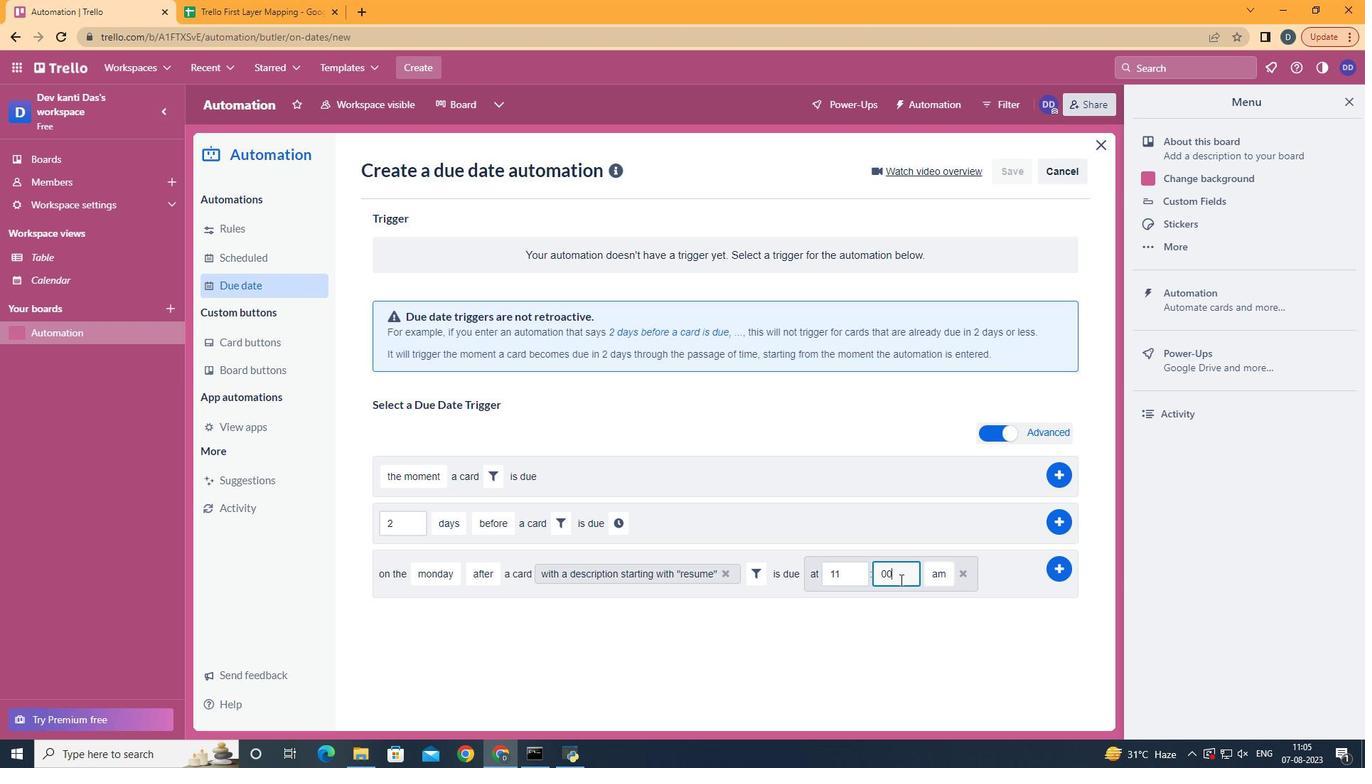 
Action: Mouse moved to (1057, 566)
Screenshot: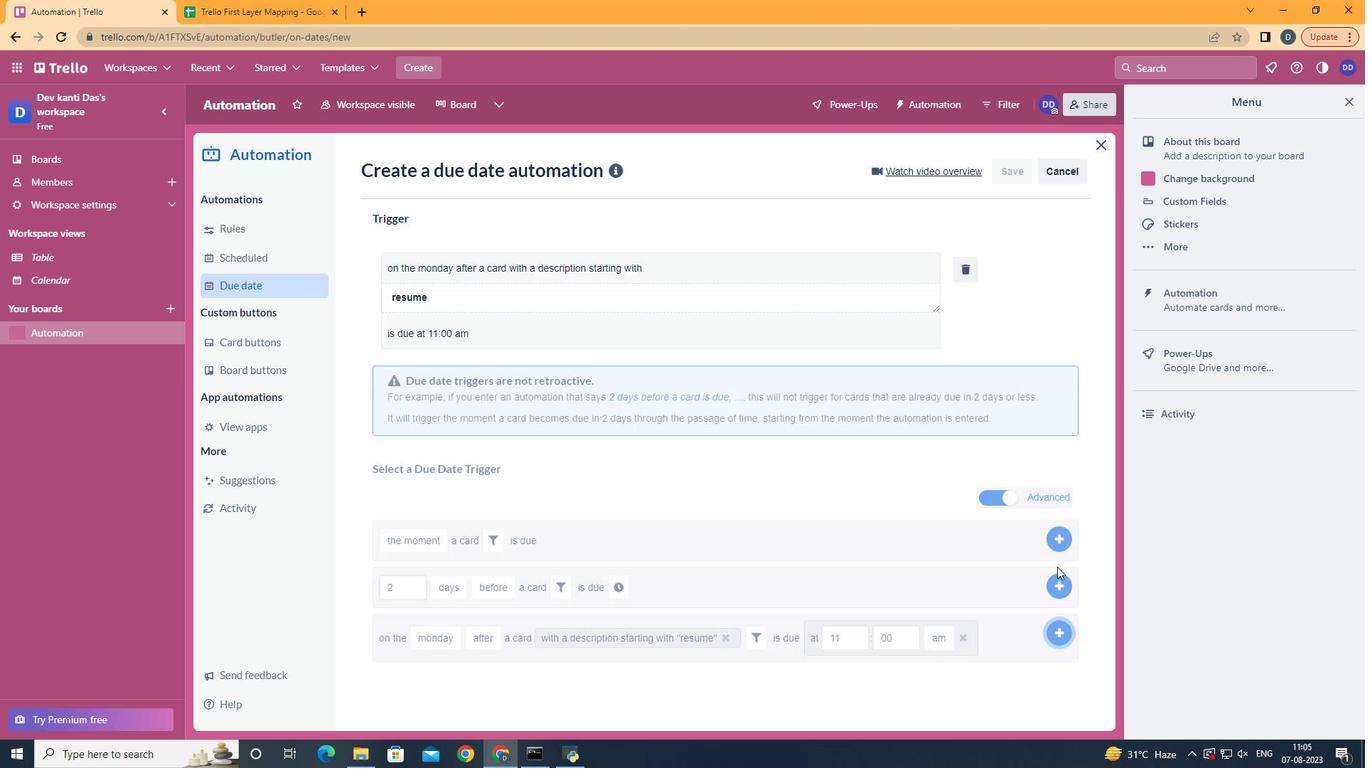
Action: Mouse pressed left at (1057, 566)
Screenshot: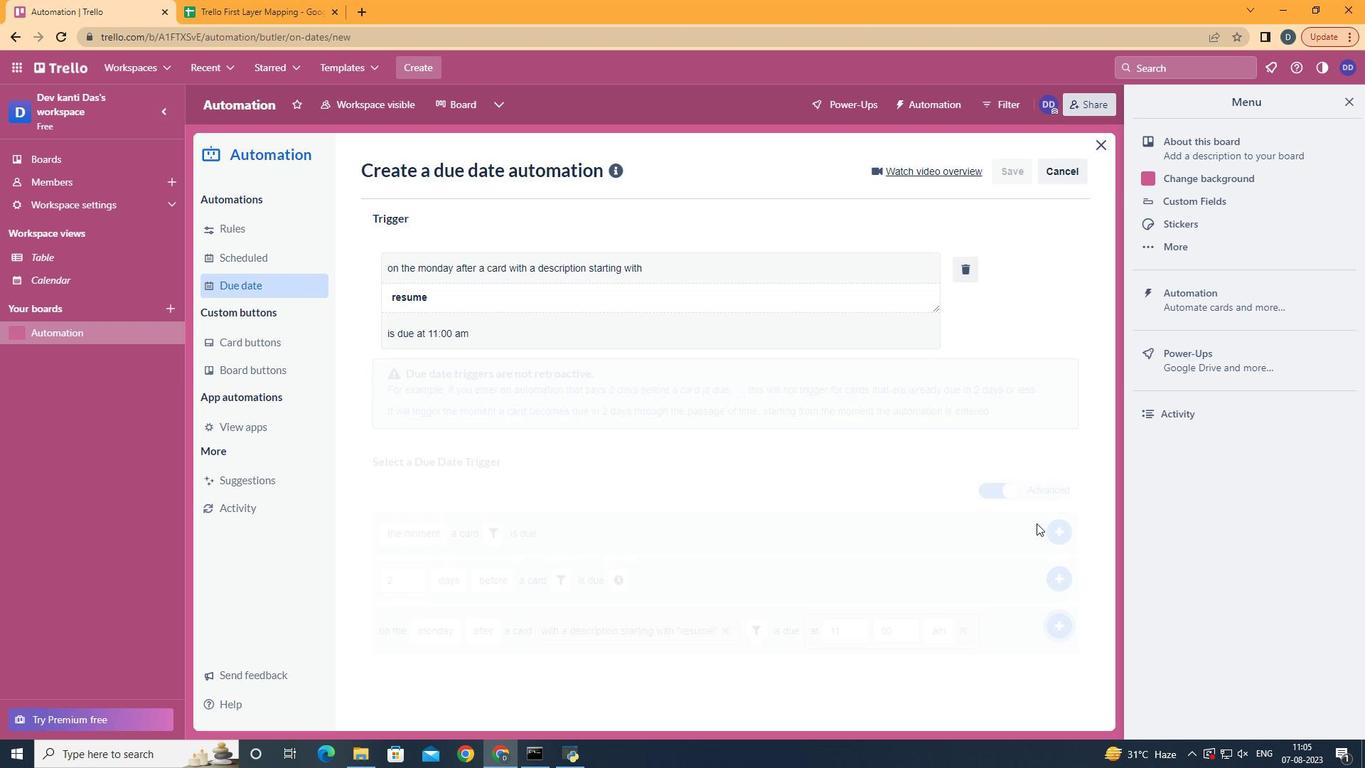 
Action: Mouse moved to (745, 234)
Screenshot: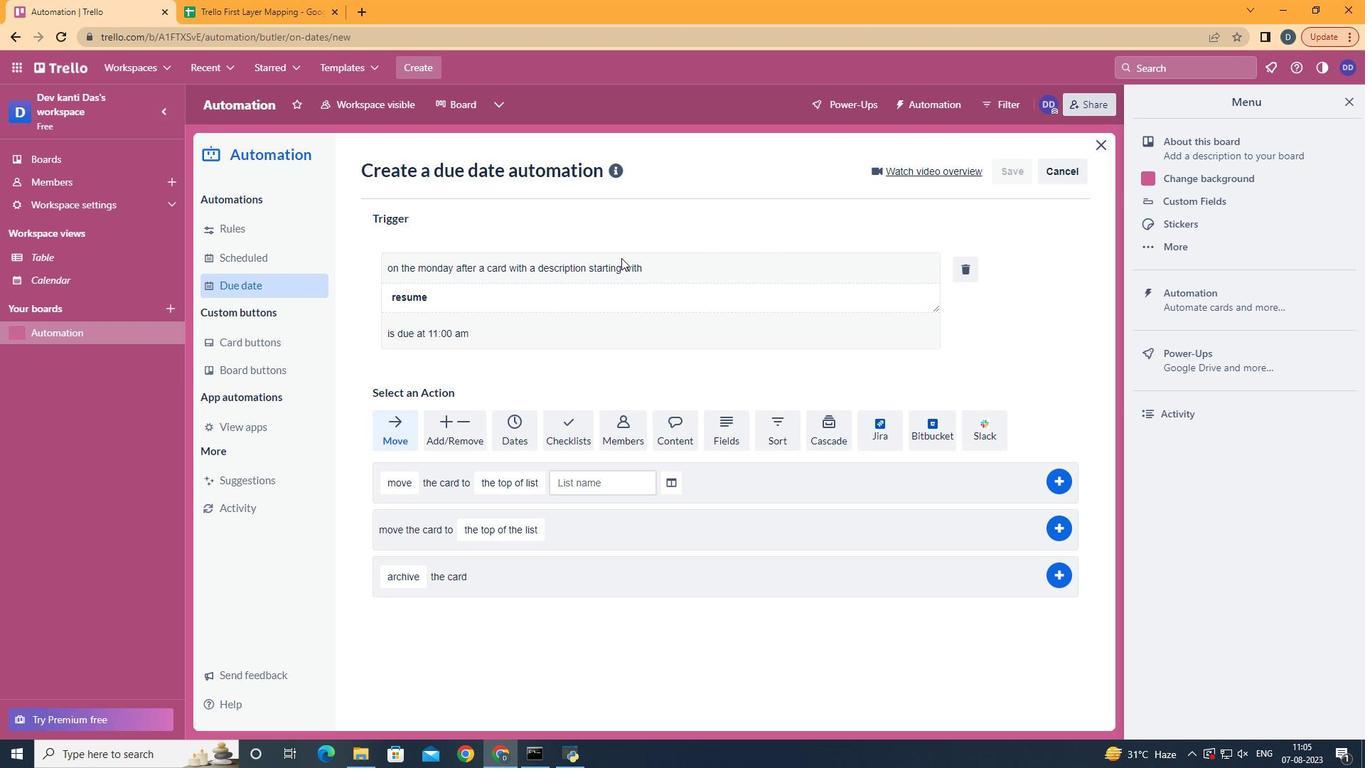 
